 Task: Create new customer invoice with Date Opened: 05-May-23, Select Customer: Trading Post Grocery & Gifts Inc., Terms: Net 15. Make invoice entry for item-1 with Date: 05-May-23, Description: Ifeoma Collection Marrakech Hammam Extra Buff Exfoliating Gloves 1 Piece
, Income Account: Income:Sales, Quantity: 5, Unit Price: 15.49, Sales Tax: Y, Sales Tax Included: Y, Tax Table: Sales Tax. Post Invoice with Post Date: 05-May-23, Post to Accounts: Assets:Accounts Receivable. Pay / Process Payment with Transaction Date: 19-May-23, Amount: 77.45, Transfer Account: Checking Account. Go to 'Print Invoice'.
Action: Mouse moved to (160, 28)
Screenshot: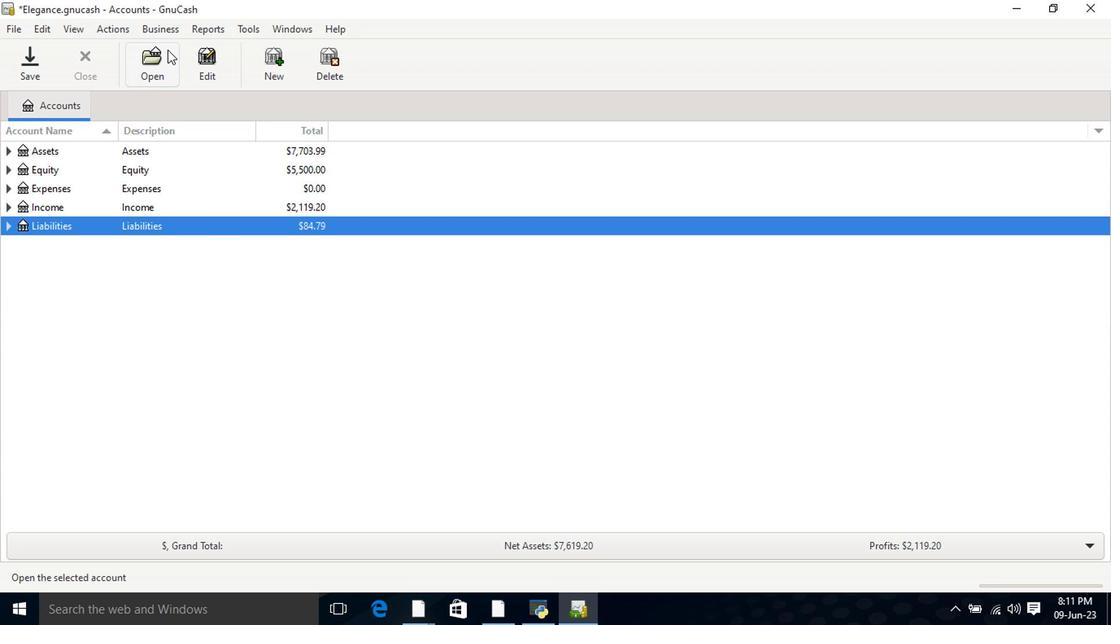
Action: Mouse pressed left at (160, 28)
Screenshot: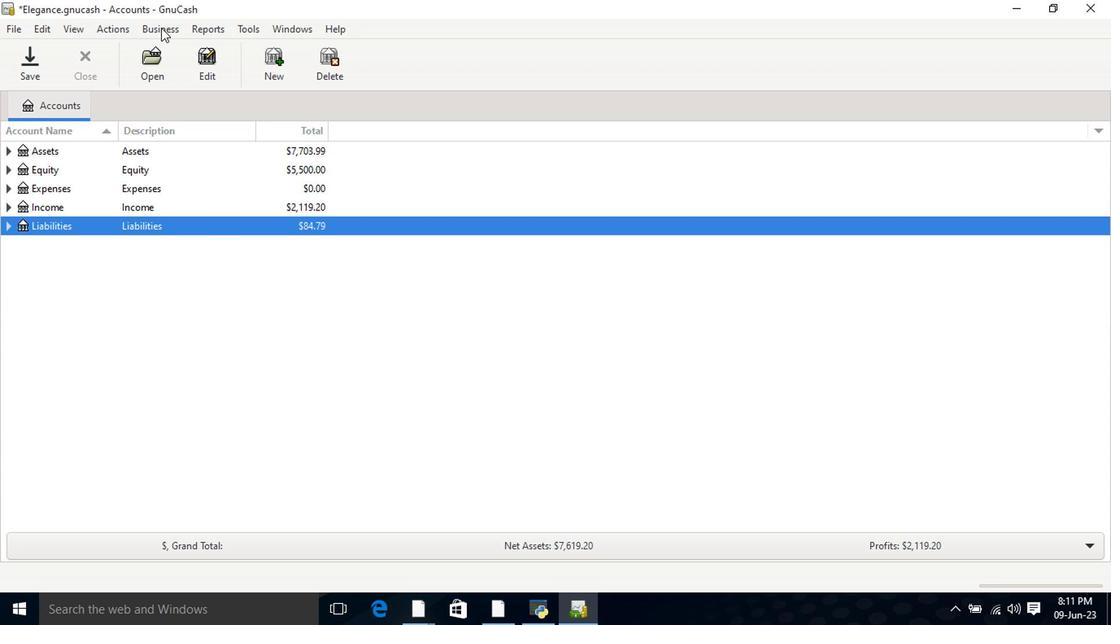 
Action: Mouse moved to (359, 111)
Screenshot: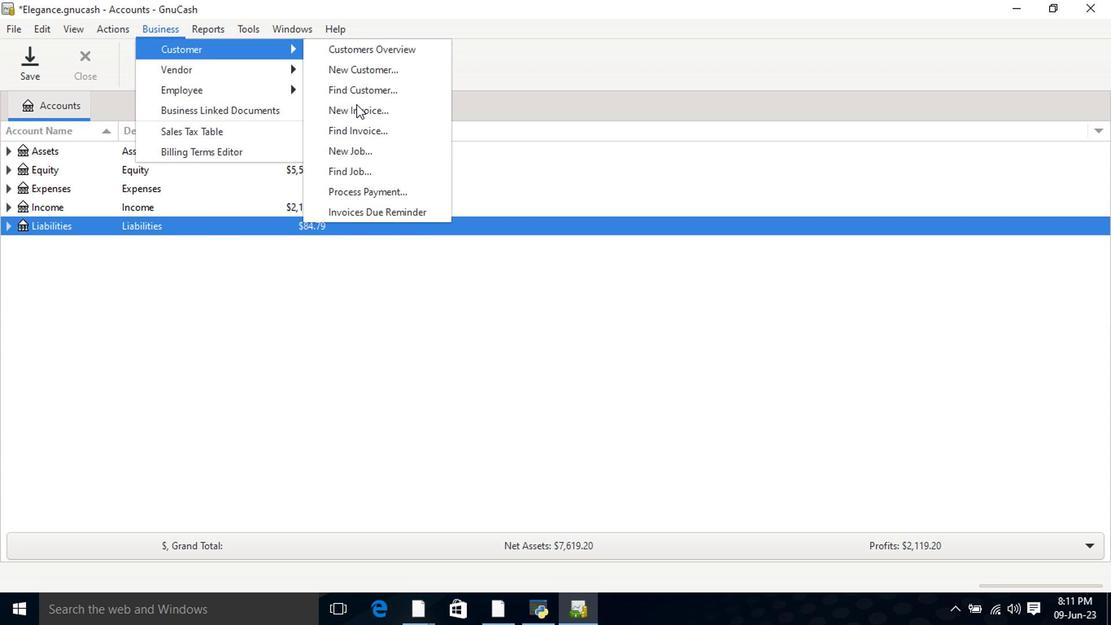 
Action: Mouse pressed left at (359, 111)
Screenshot: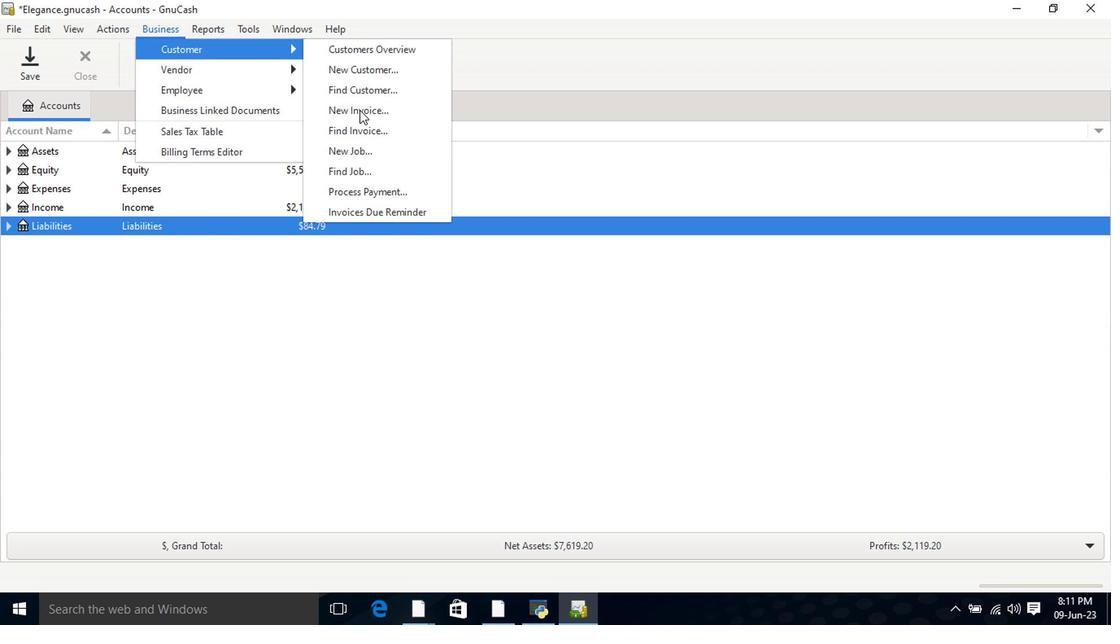 
Action: Mouse moved to (660, 253)
Screenshot: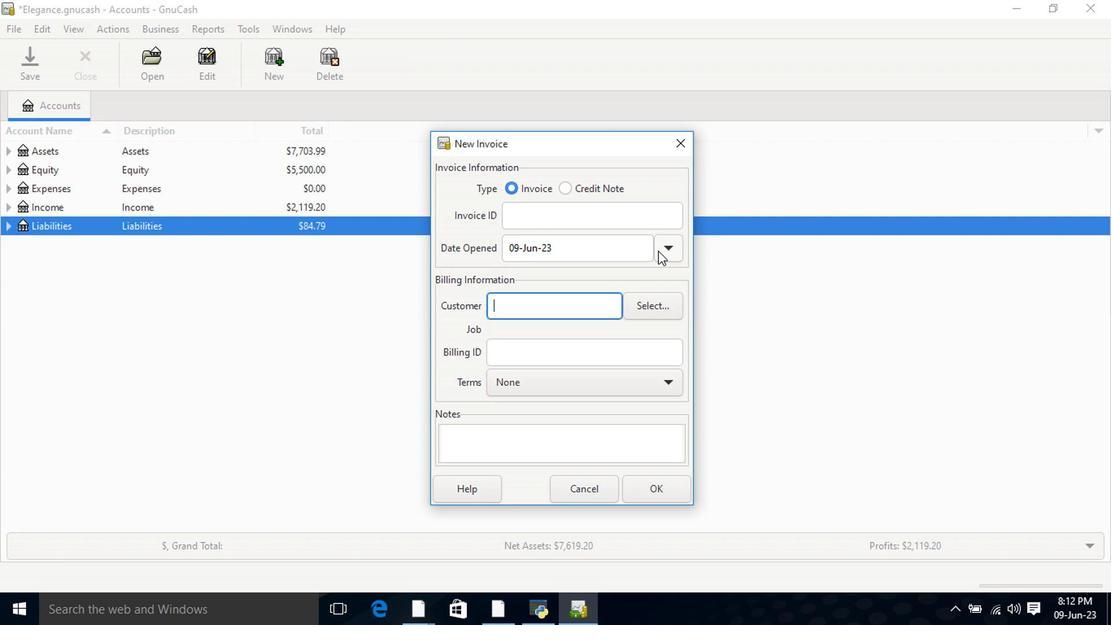 
Action: Mouse pressed left at (660, 253)
Screenshot: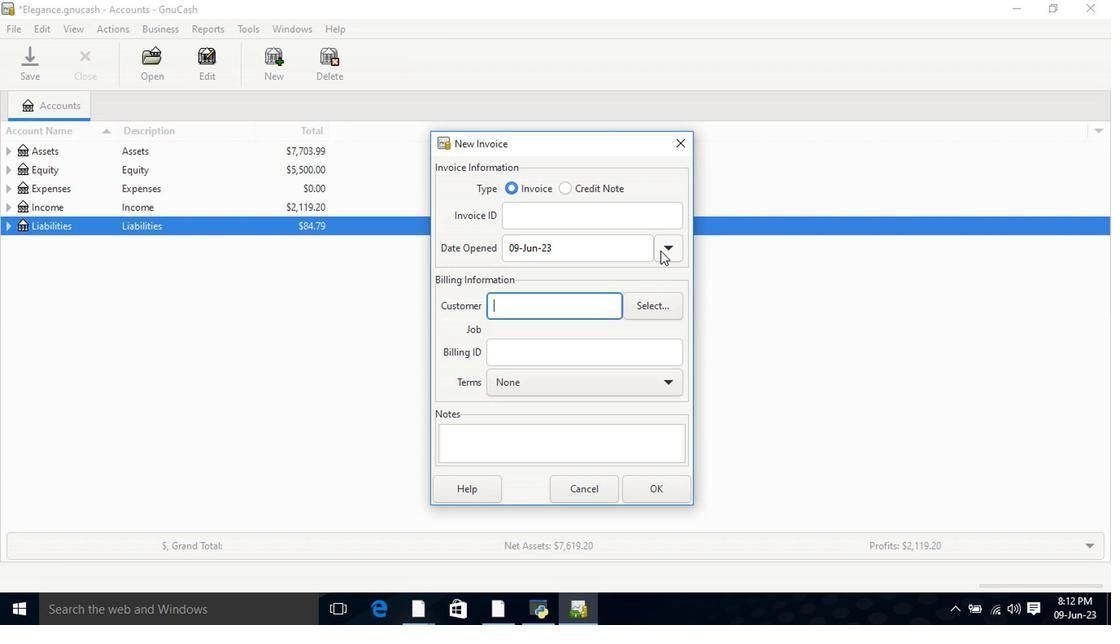 
Action: Mouse moved to (543, 277)
Screenshot: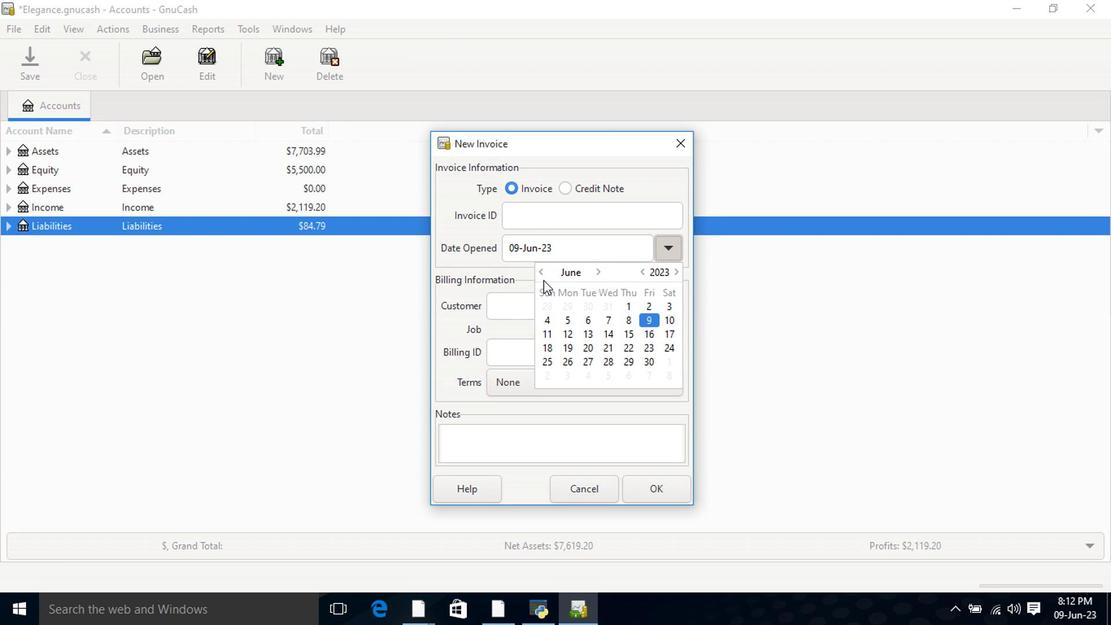 
Action: Mouse pressed left at (543, 277)
Screenshot: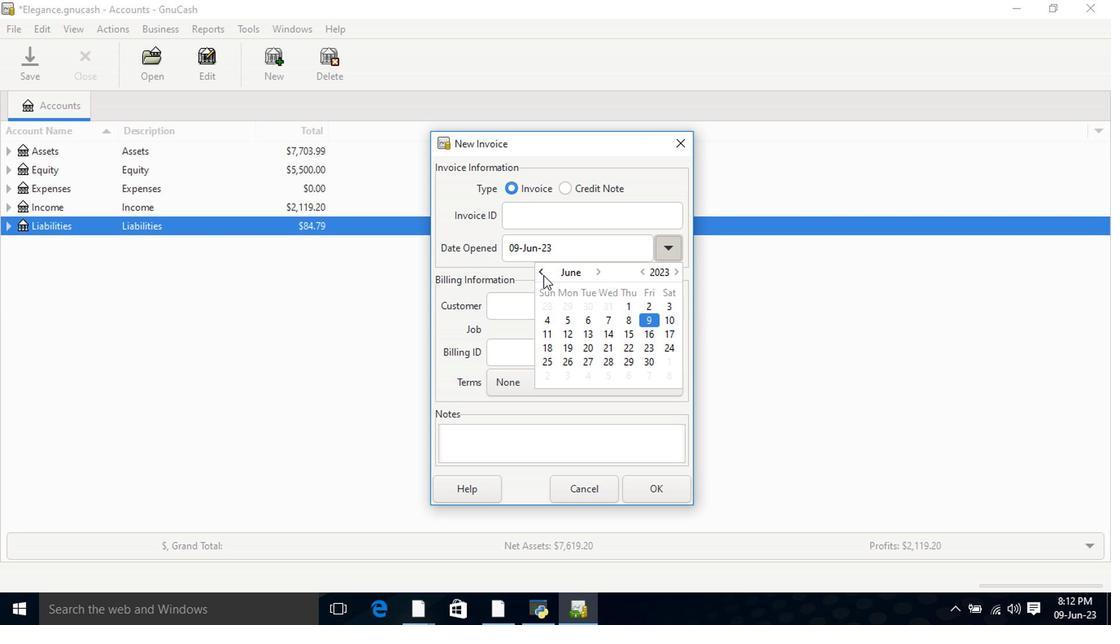 
Action: Mouse moved to (642, 308)
Screenshot: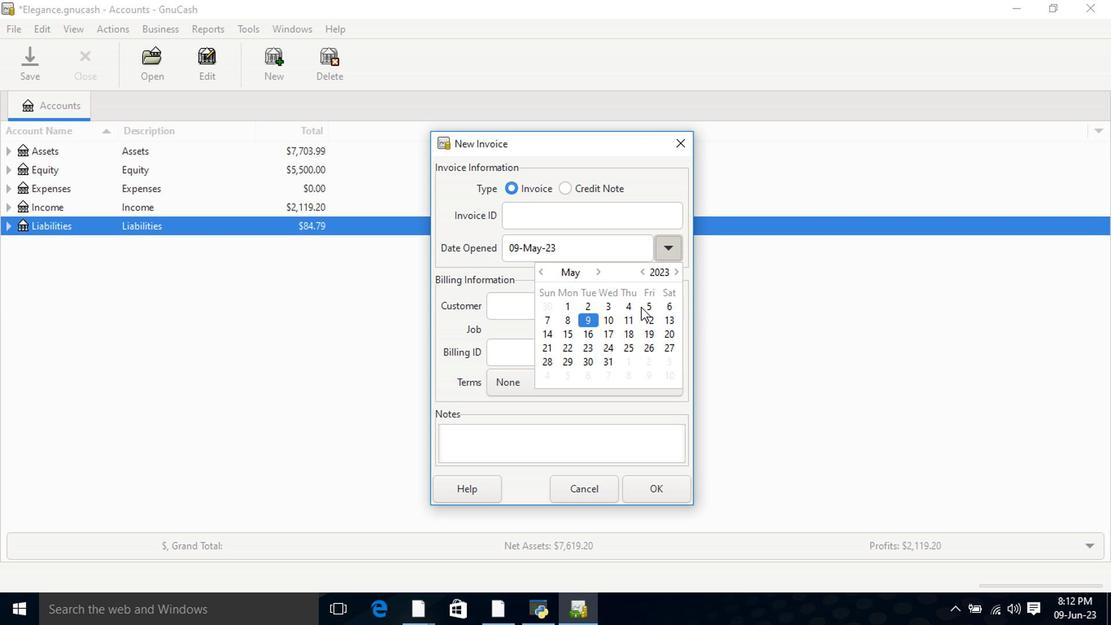 
Action: Mouse pressed left at (642, 308)
Screenshot: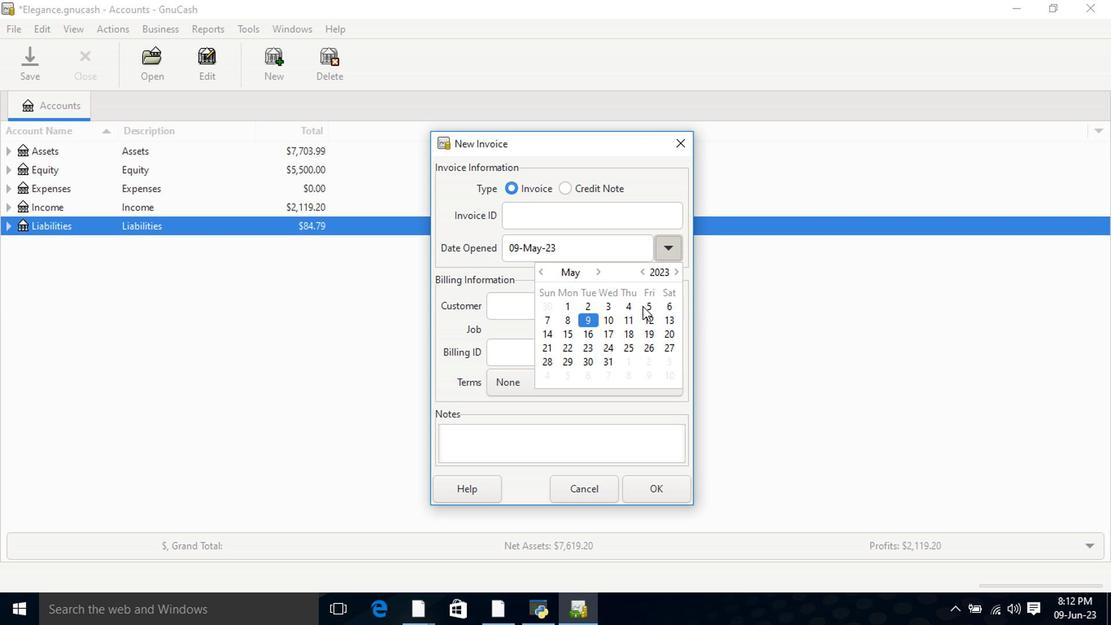 
Action: Mouse pressed left at (642, 308)
Screenshot: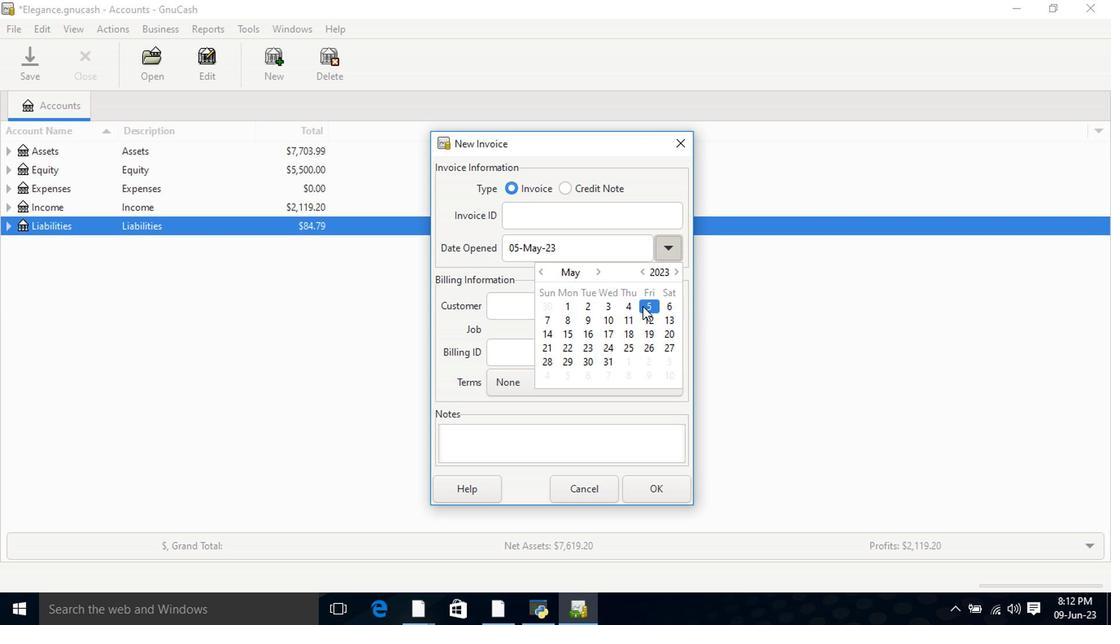 
Action: Mouse moved to (570, 309)
Screenshot: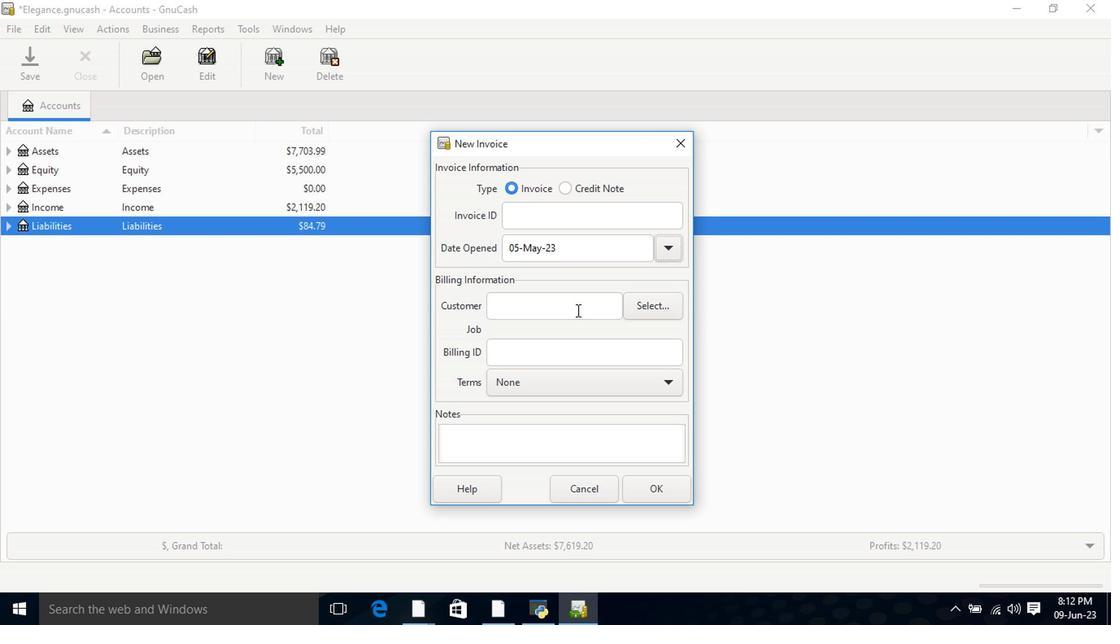 
Action: Mouse pressed left at (570, 309)
Screenshot: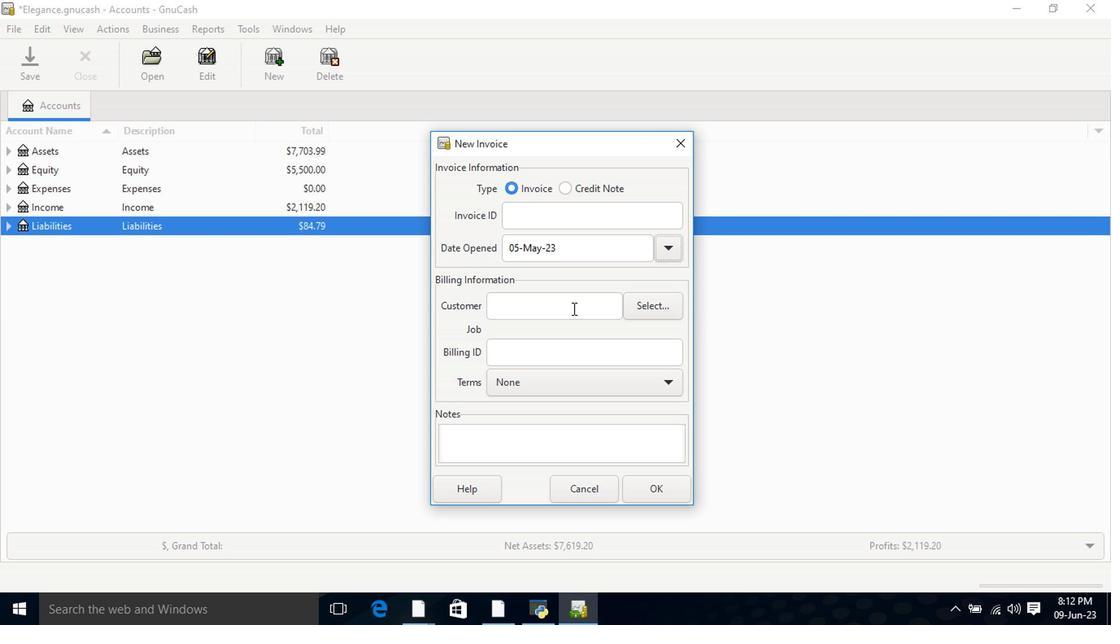 
Action: Mouse moved to (569, 309)
Screenshot: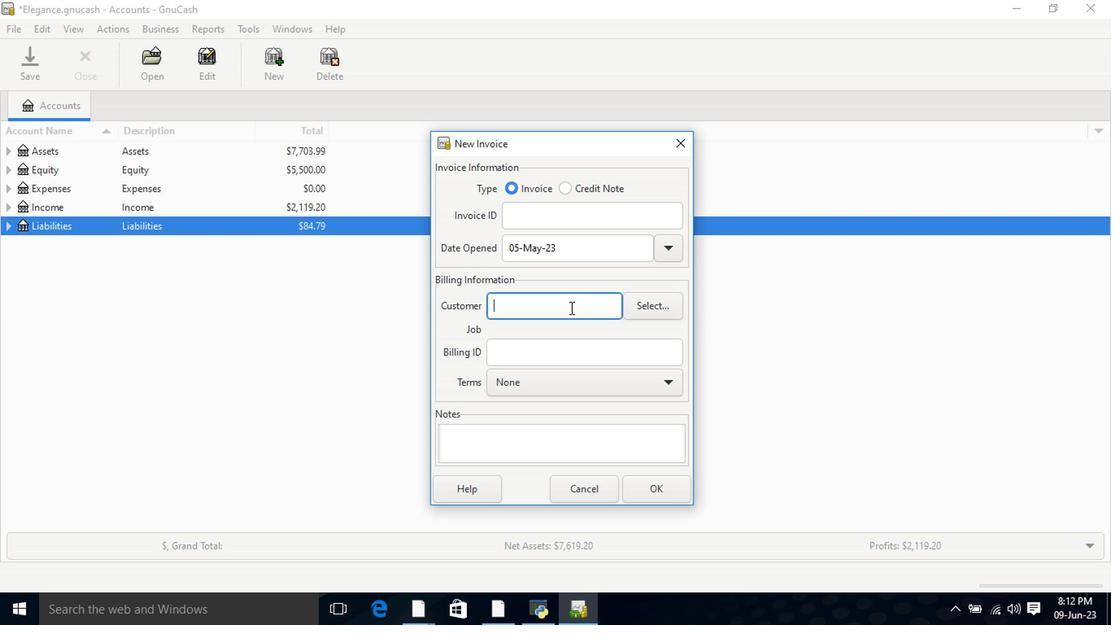
Action: Key pressed <Key.shift>Trading<Key.down><Key.down><Key.tab>
Screenshot: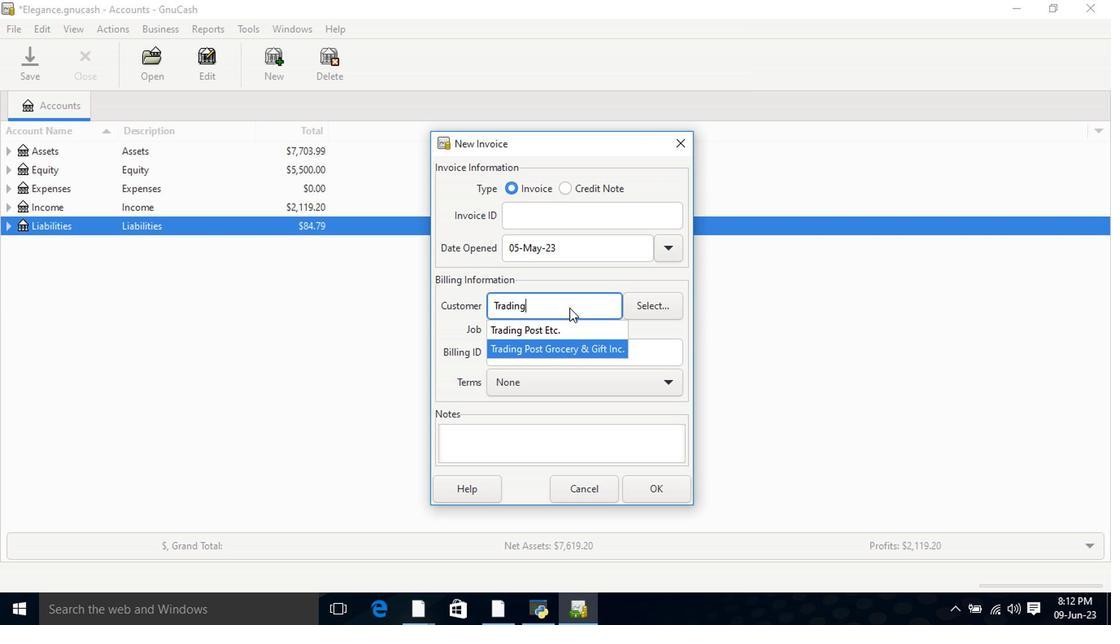 
Action: Mouse moved to (543, 313)
Screenshot: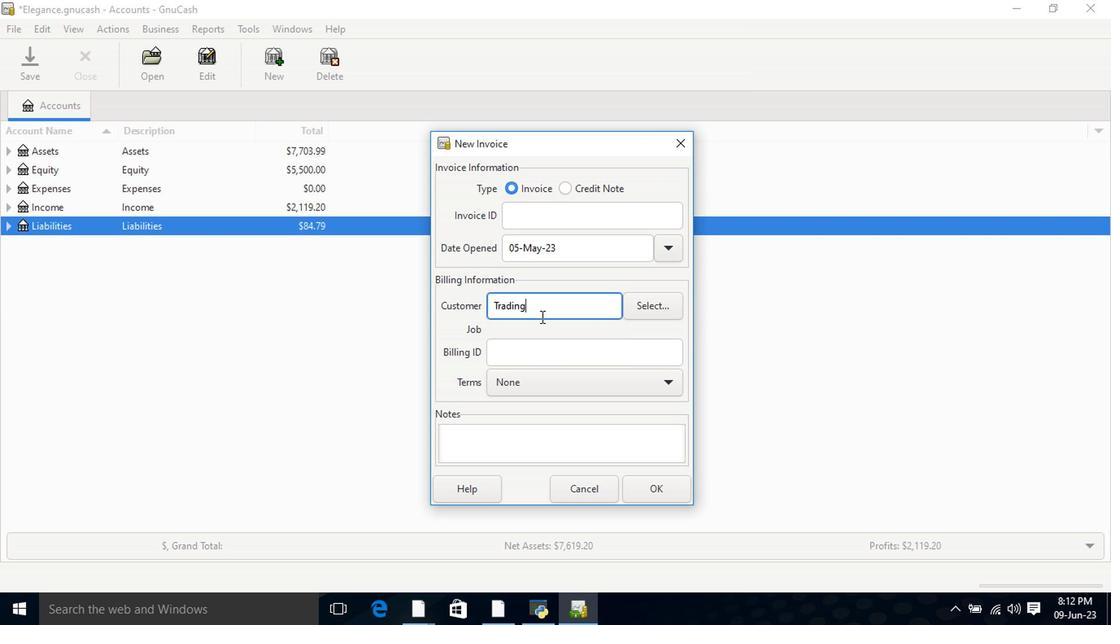 
Action: Mouse pressed left at (543, 313)
Screenshot: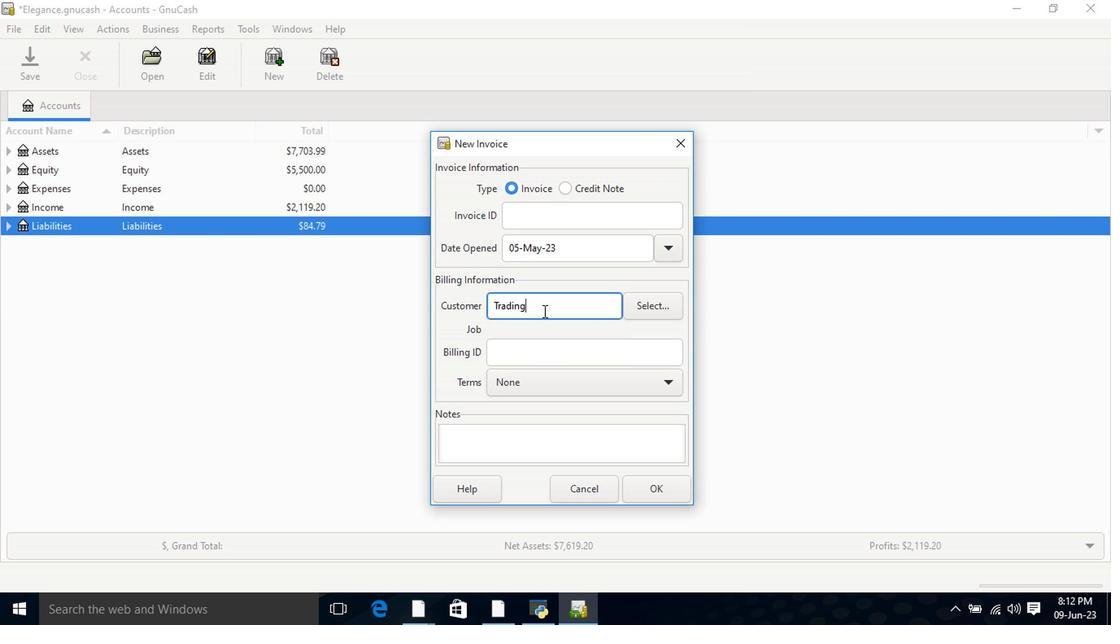 
Action: Mouse moved to (540, 309)
Screenshot: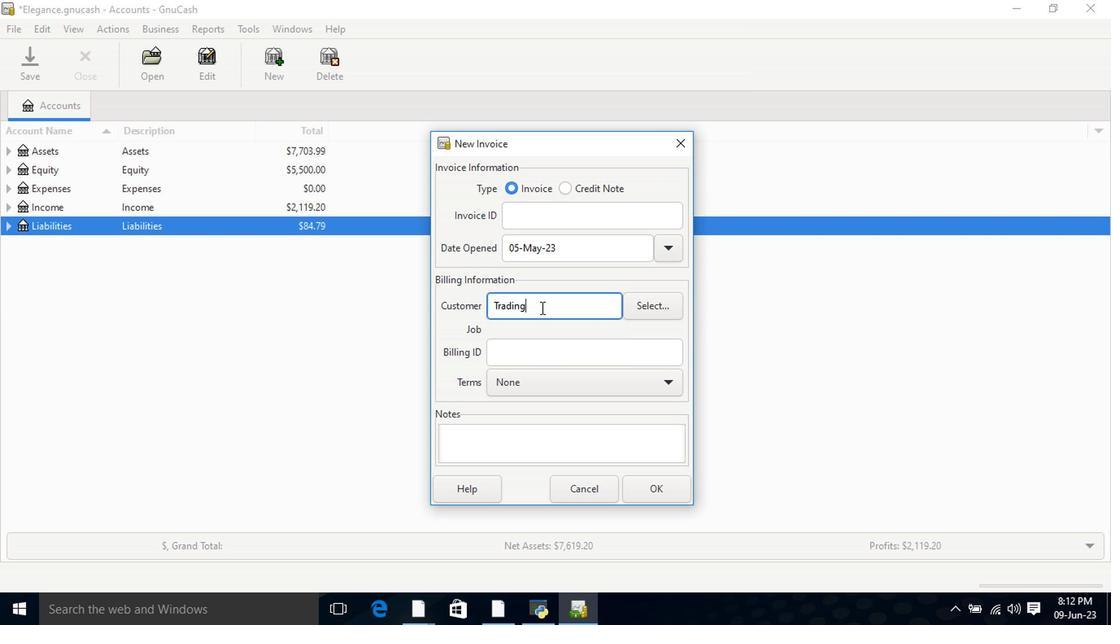 
Action: Key pressed <Key.backspace><Key.backspace>
Screenshot: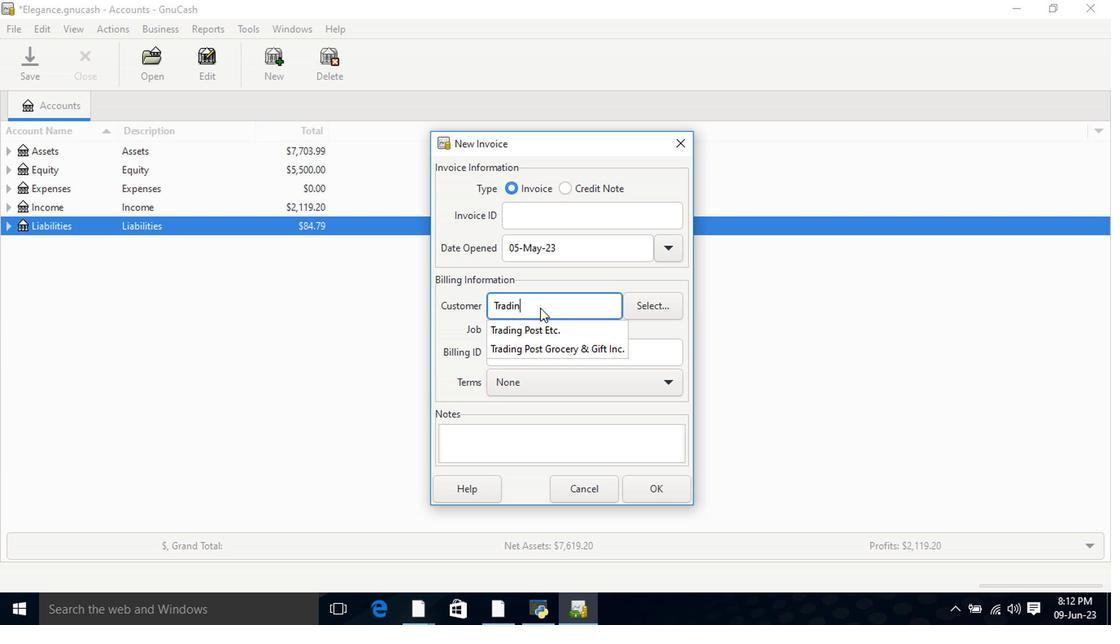
Action: Mouse moved to (535, 350)
Screenshot: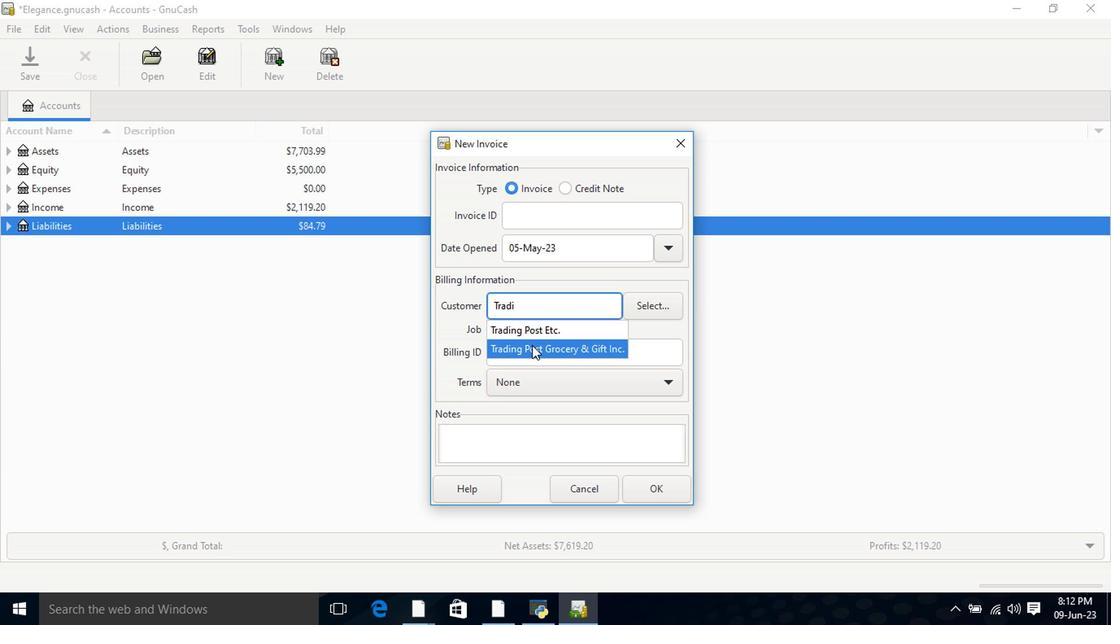 
Action: Mouse pressed left at (535, 350)
Screenshot: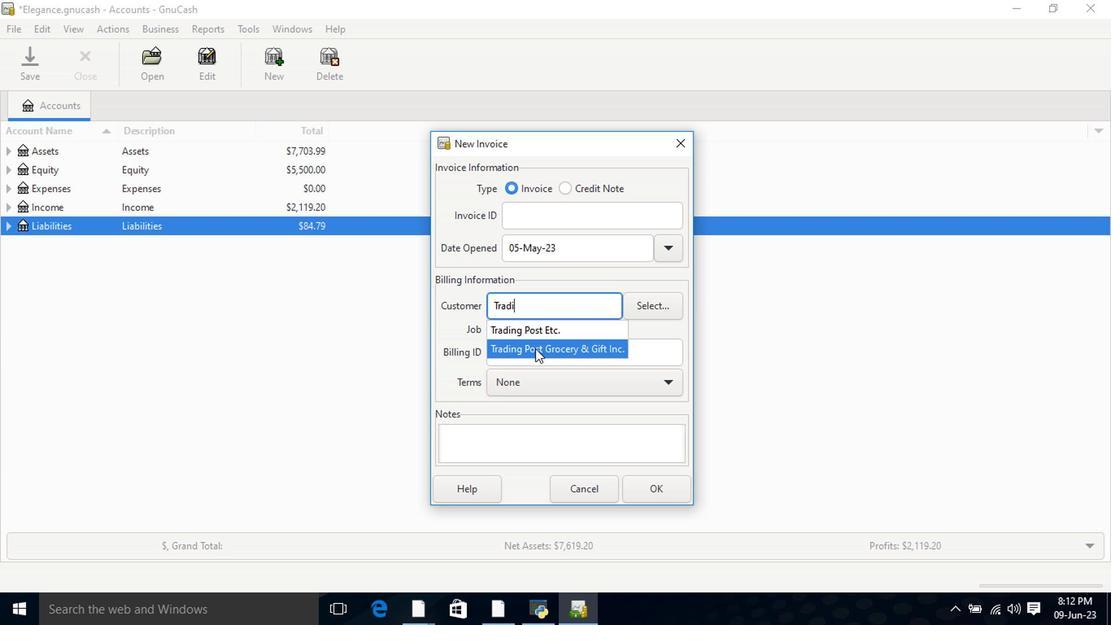 
Action: Mouse moved to (541, 393)
Screenshot: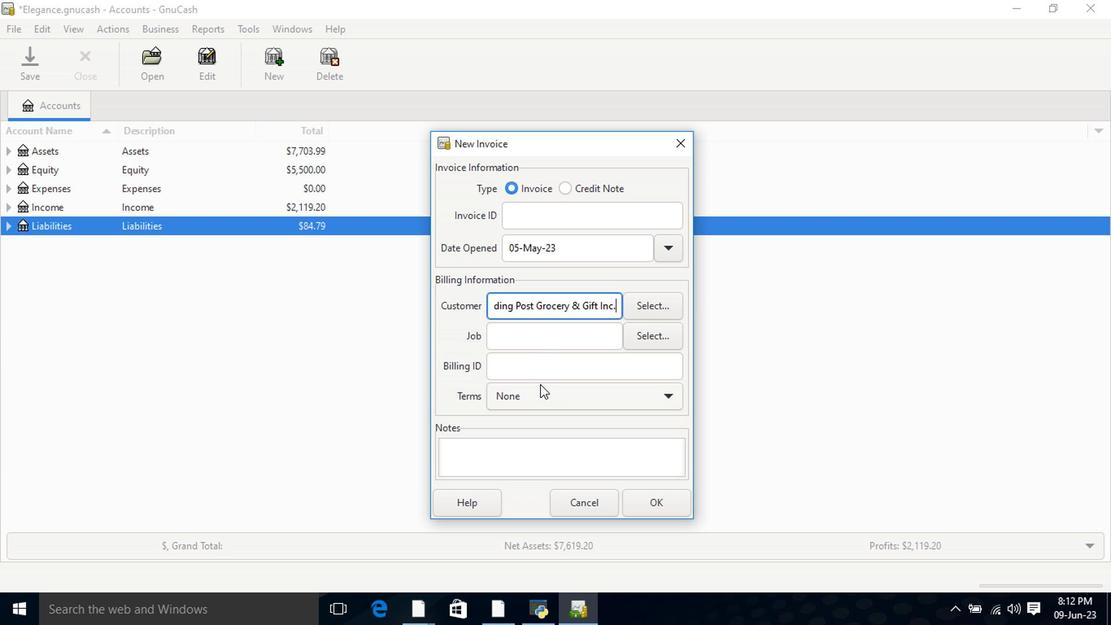 
Action: Mouse pressed left at (541, 393)
Screenshot: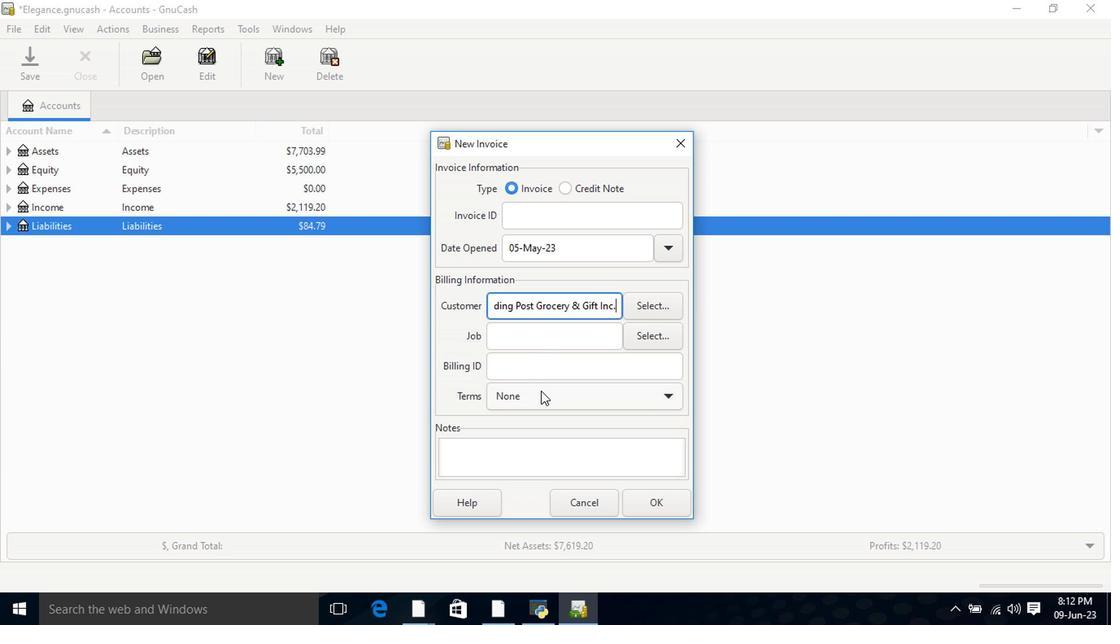 
Action: Mouse moved to (532, 430)
Screenshot: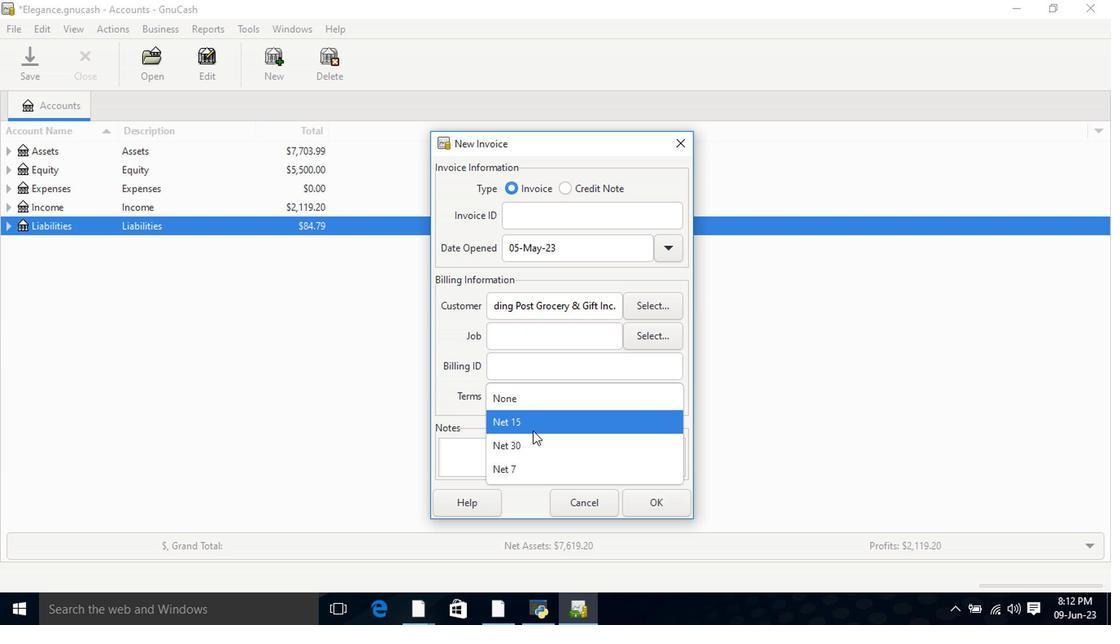 
Action: Mouse pressed left at (532, 430)
Screenshot: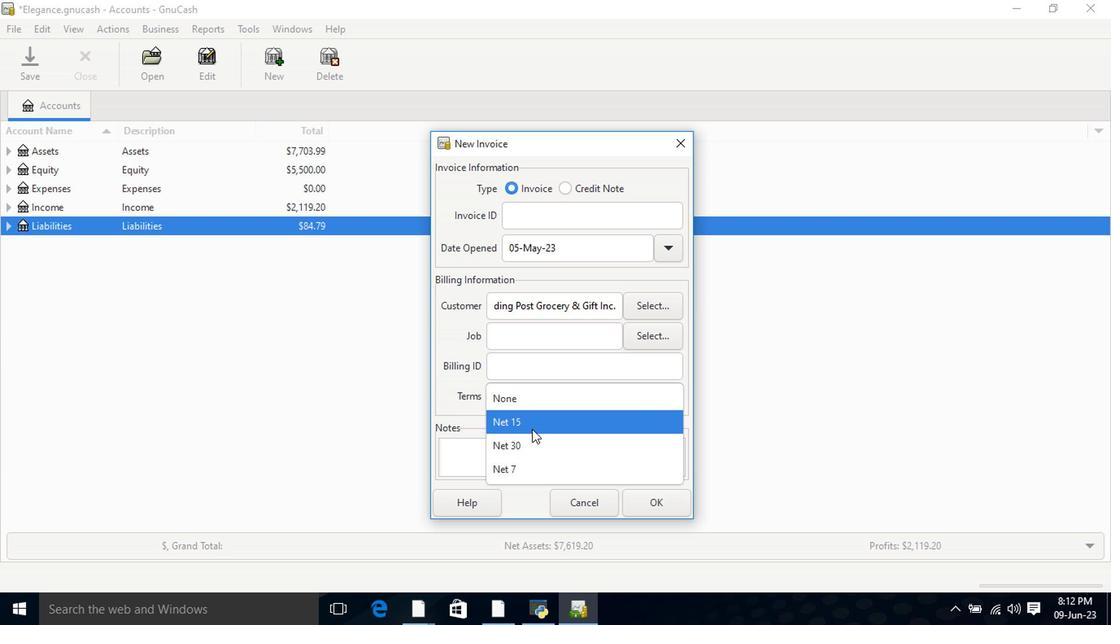 
Action: Mouse moved to (665, 510)
Screenshot: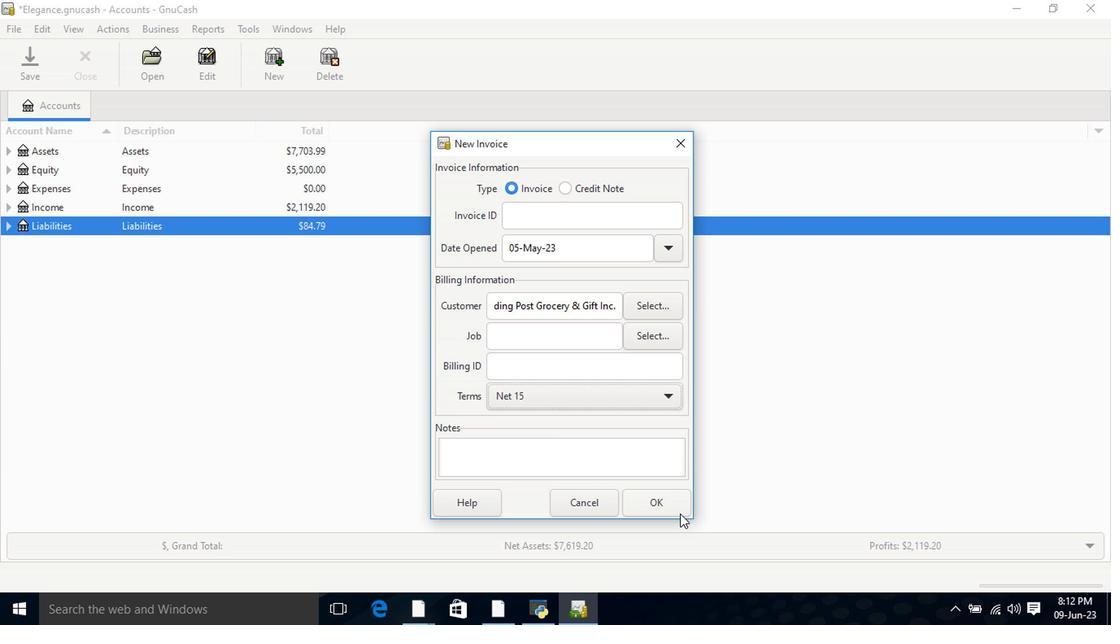
Action: Mouse pressed left at (665, 510)
Screenshot: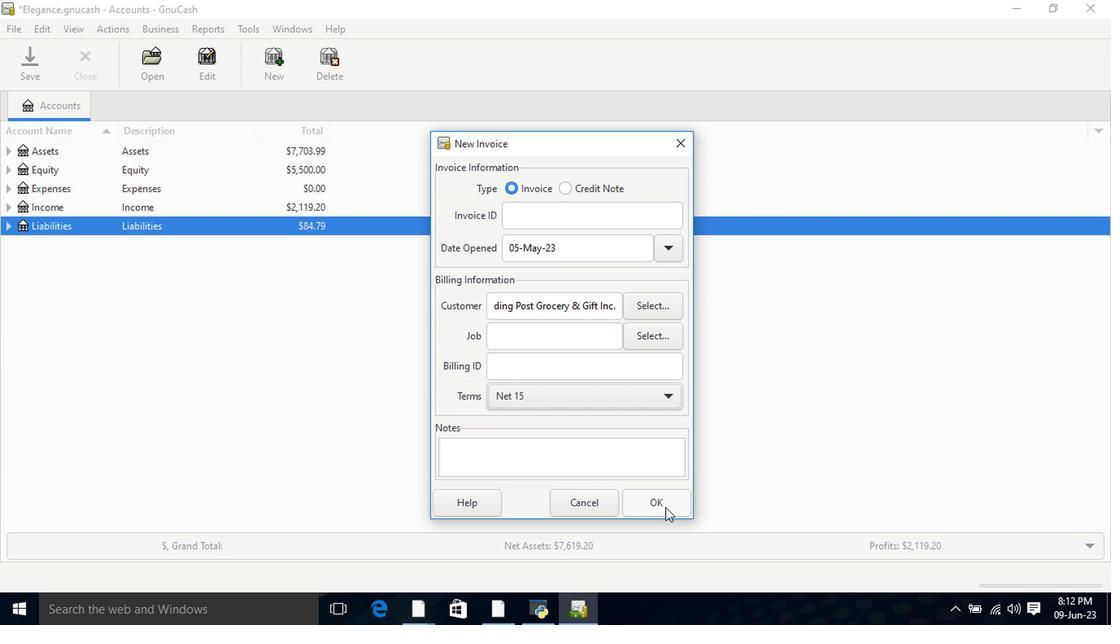 
Action: Mouse moved to (71, 316)
Screenshot: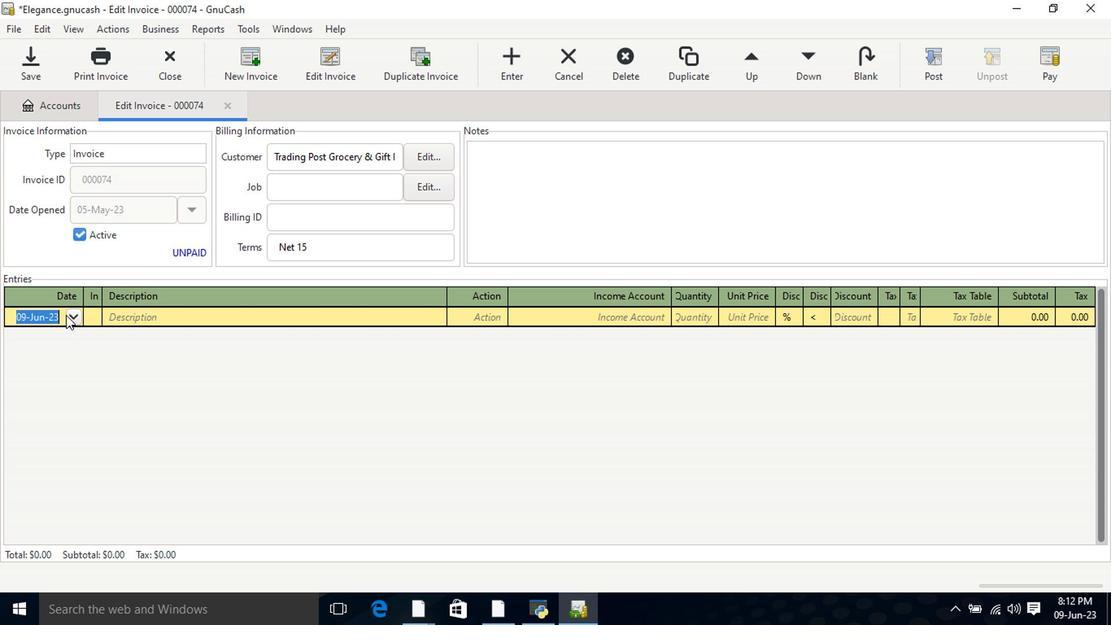 
Action: Mouse pressed left at (71, 316)
Screenshot: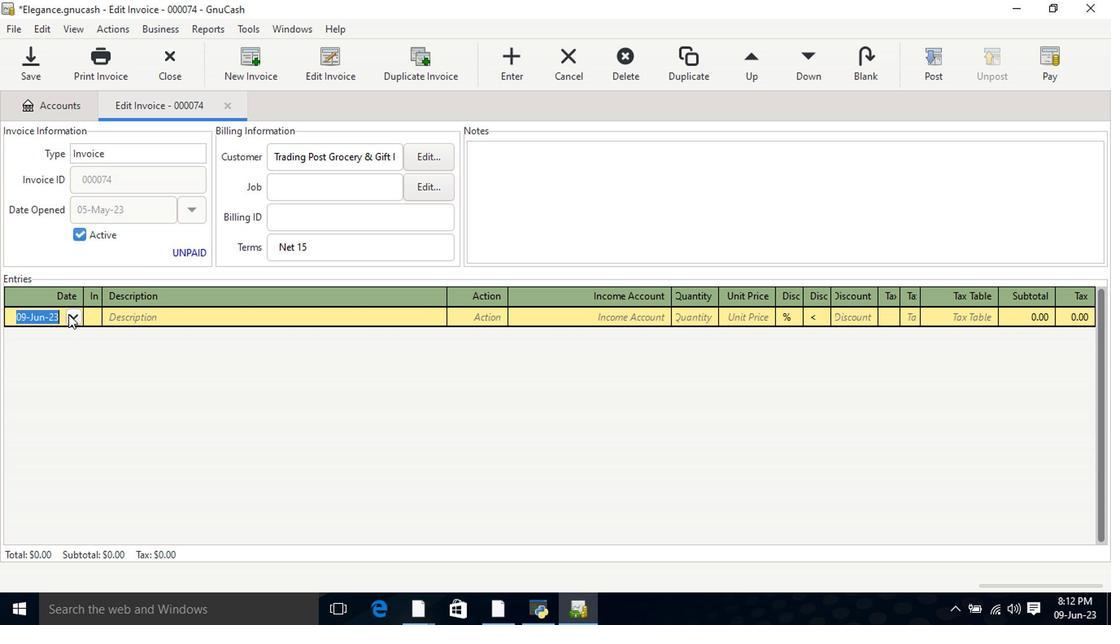 
Action: Mouse moved to (13, 340)
Screenshot: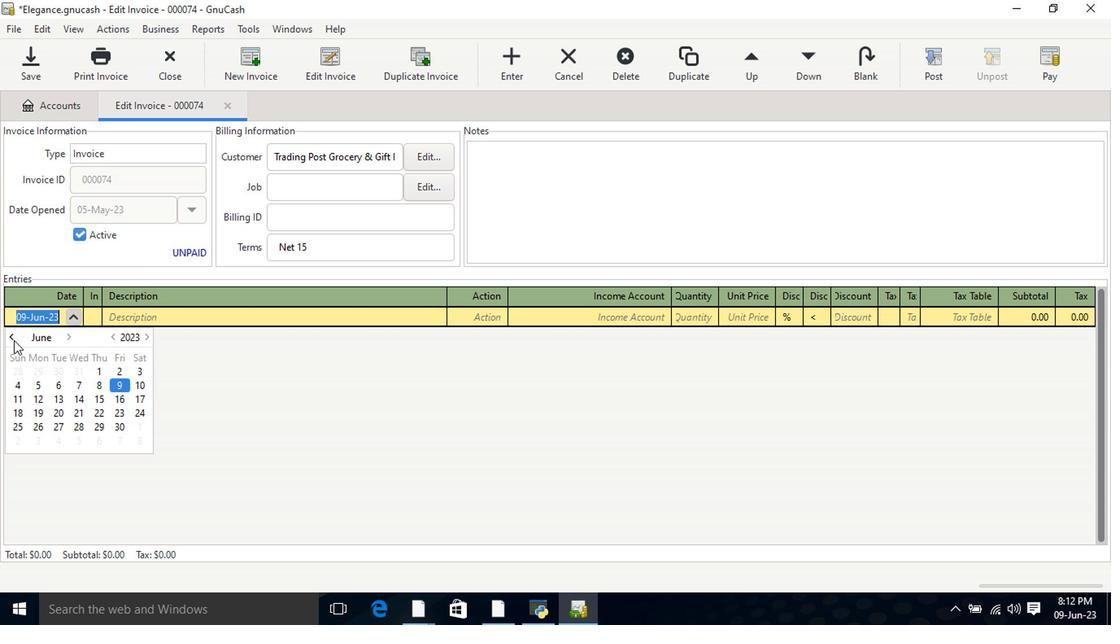 
Action: Mouse pressed left at (13, 340)
Screenshot: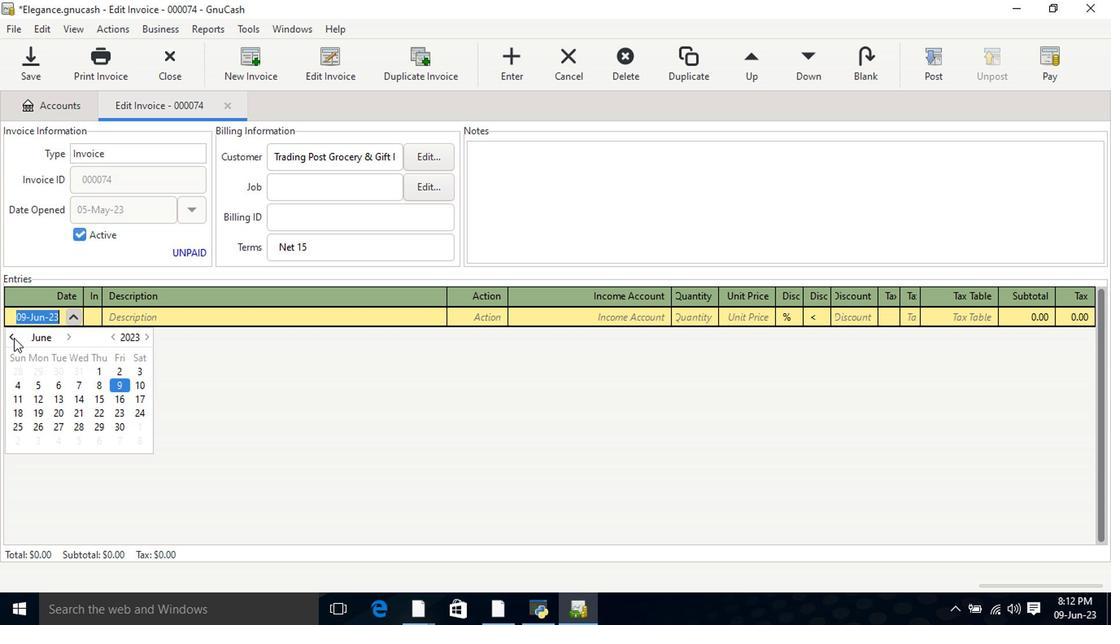 
Action: Mouse moved to (118, 376)
Screenshot: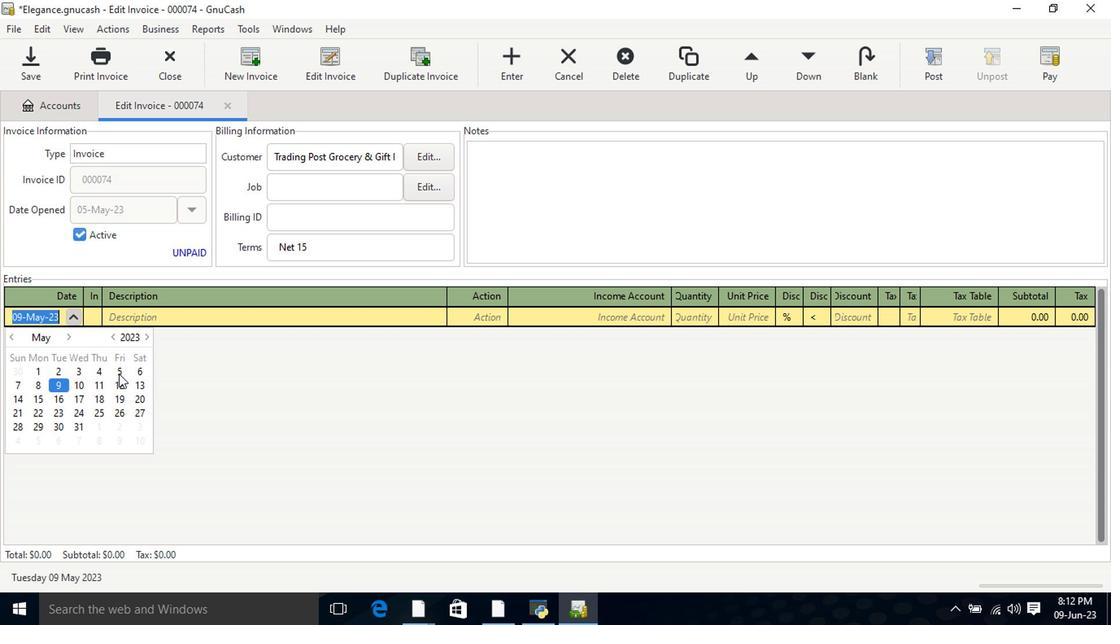 
Action: Mouse pressed left at (118, 376)
Screenshot: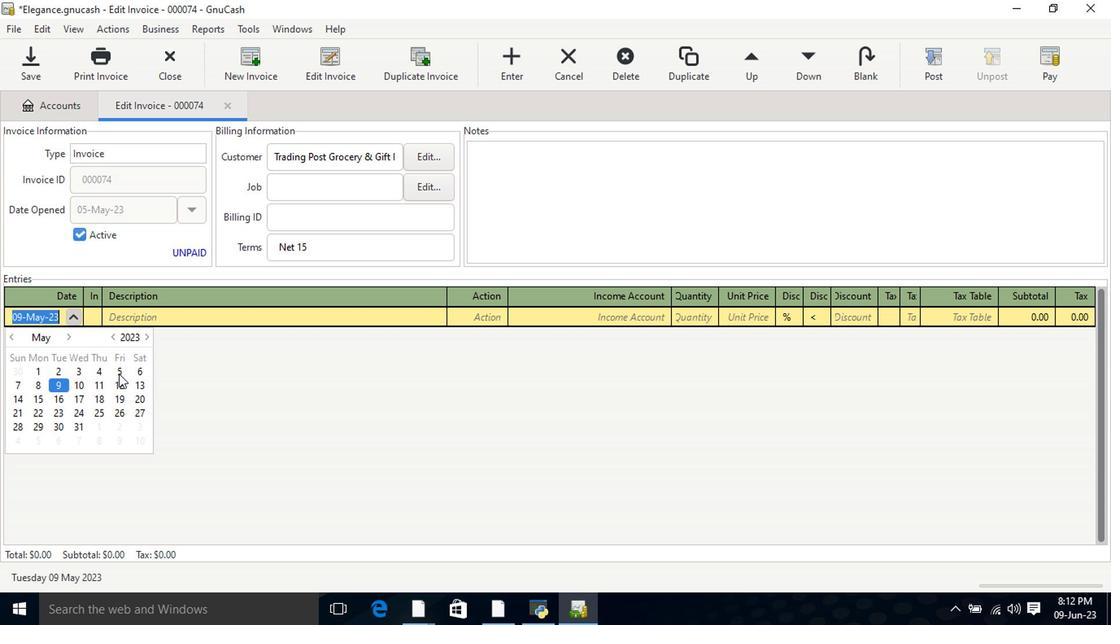 
Action: Mouse pressed left at (118, 376)
Screenshot: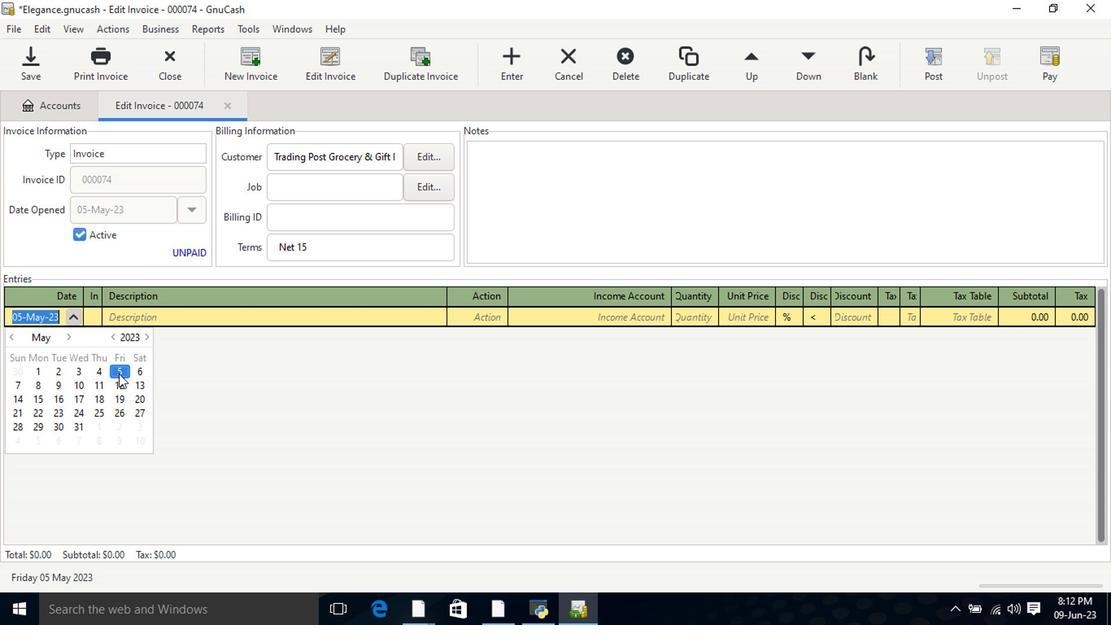 
Action: Mouse moved to (144, 323)
Screenshot: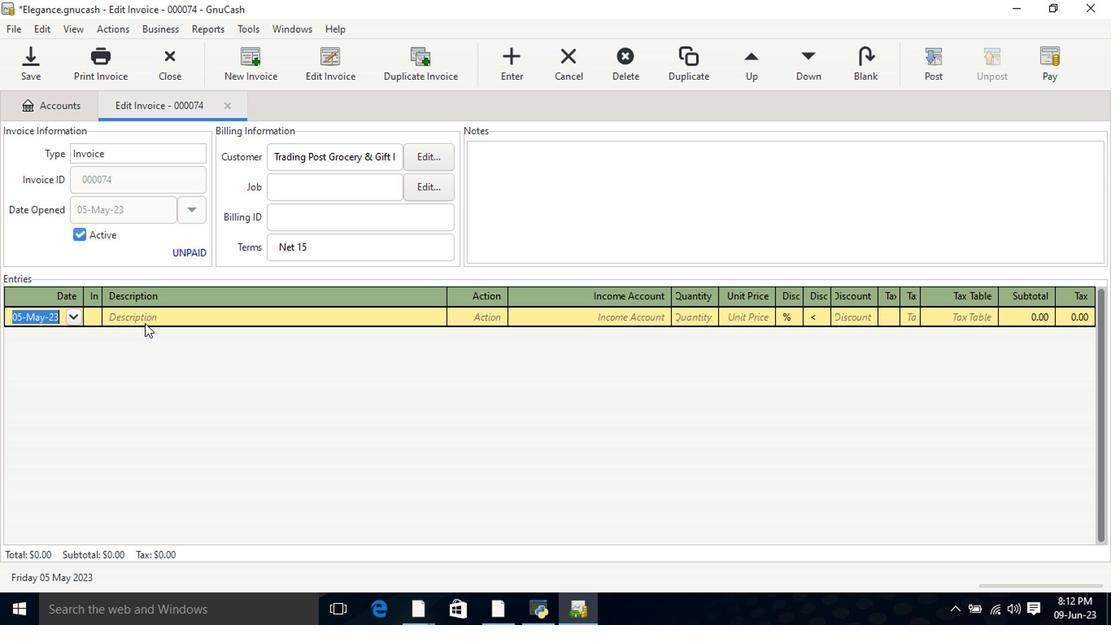 
Action: Mouse pressed left at (144, 323)
Screenshot: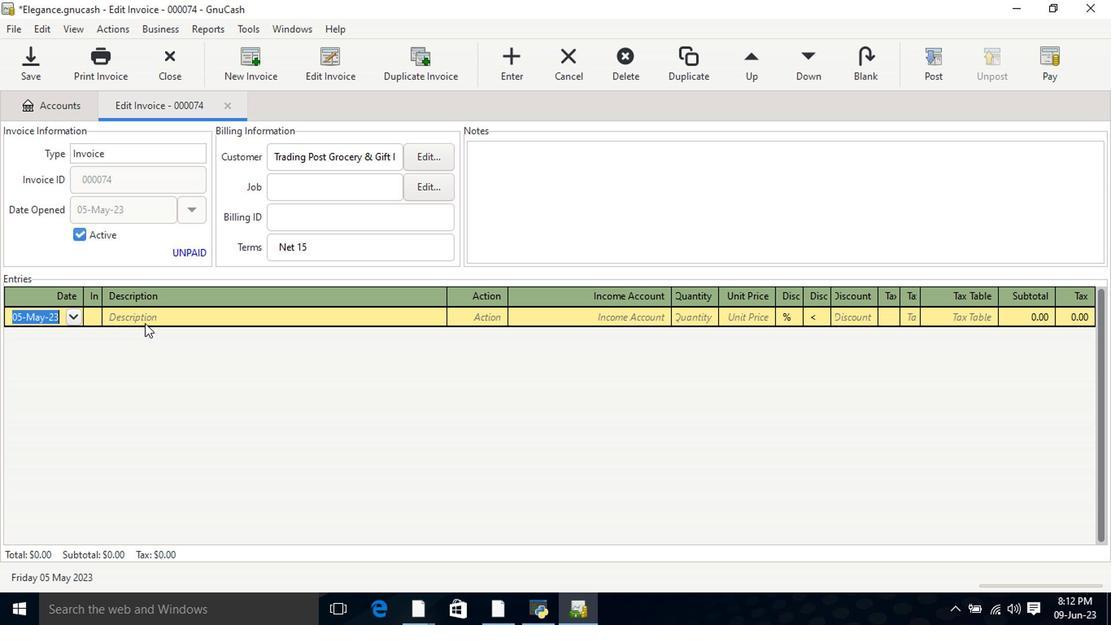 
Action: Key pressed <Key.shift>Ifeoma<Key.space><Key.shift>Collection<Key.space><Key.shift>Marrakech<Key.space><Key.shift>Hammam<Key.space><Key.shift>Extra<Key.space><Key.shift>Buff<Key.space><Key.shift>Exfl<Key.backspace>oi<Key.backspace>liating<Key.space><Key.shift><Key.shift>Gloves<Key.space>1<Key.space><Key.shift>Piece<Key.tab><Key.tab>incom<Key.down><Key.down><Key.down><Key.tab>5<Key.tab>15.49<Key.tab>
Screenshot: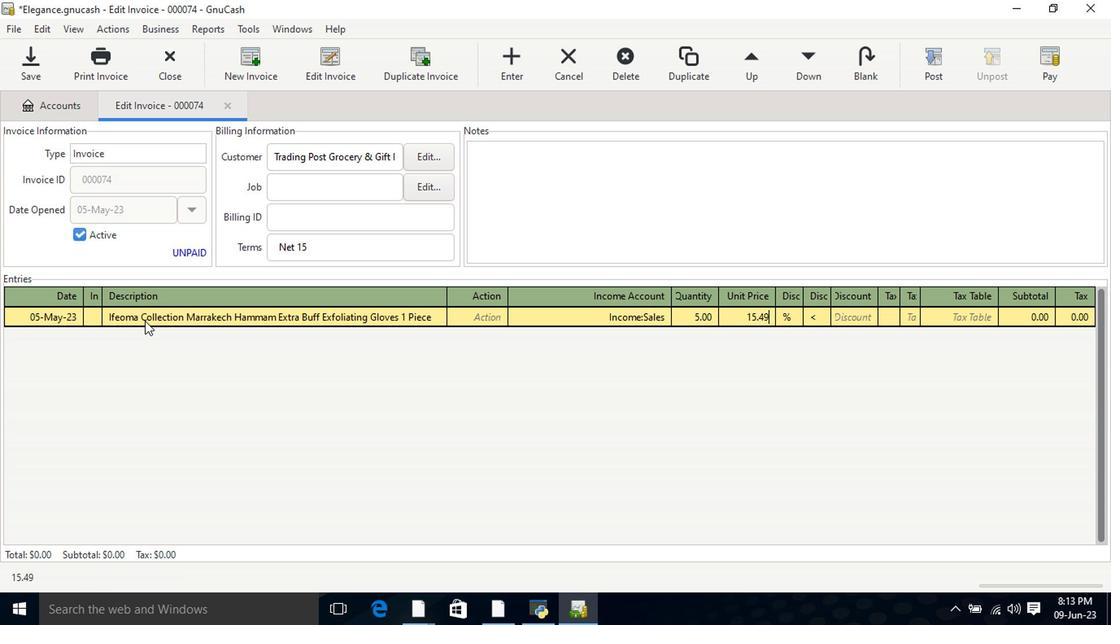 
Action: Mouse moved to (893, 326)
Screenshot: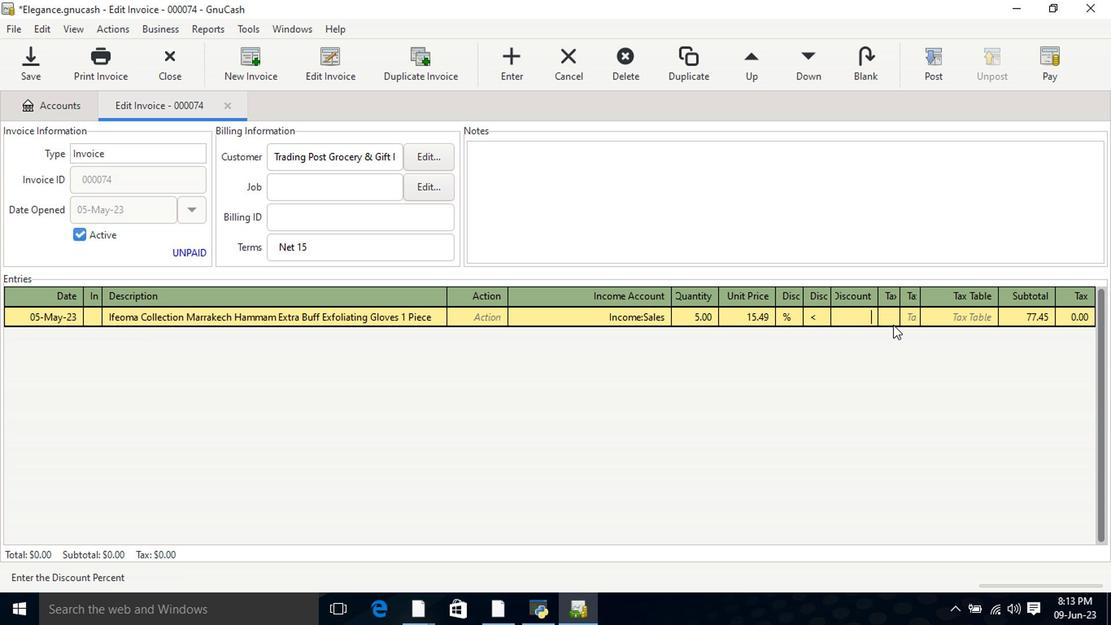 
Action: Mouse pressed left at (893, 326)
Screenshot: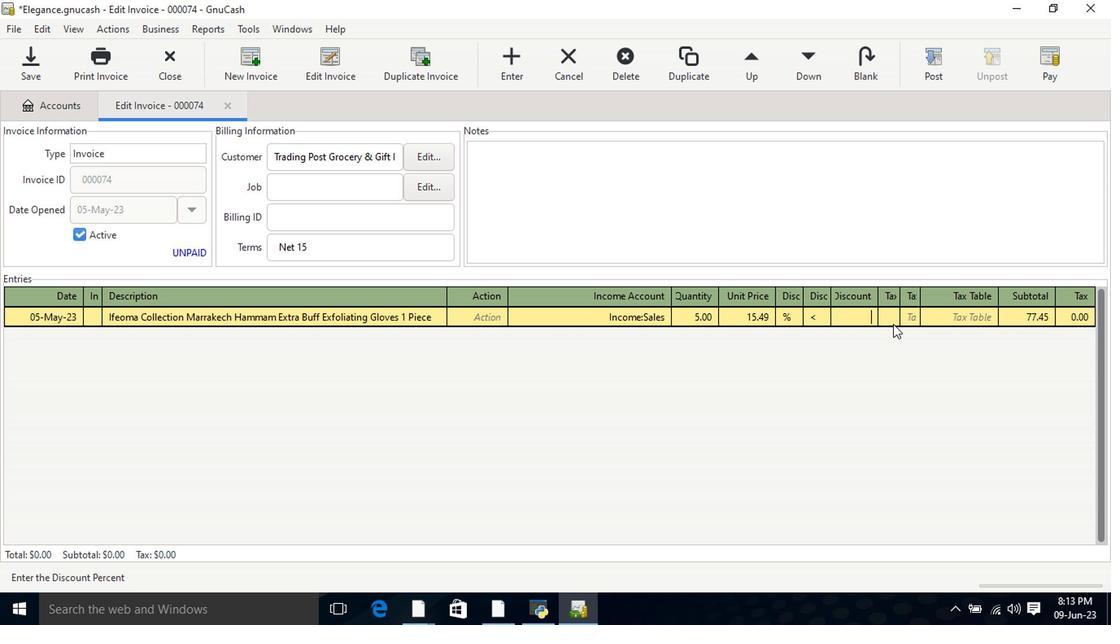 
Action: Mouse moved to (909, 323)
Screenshot: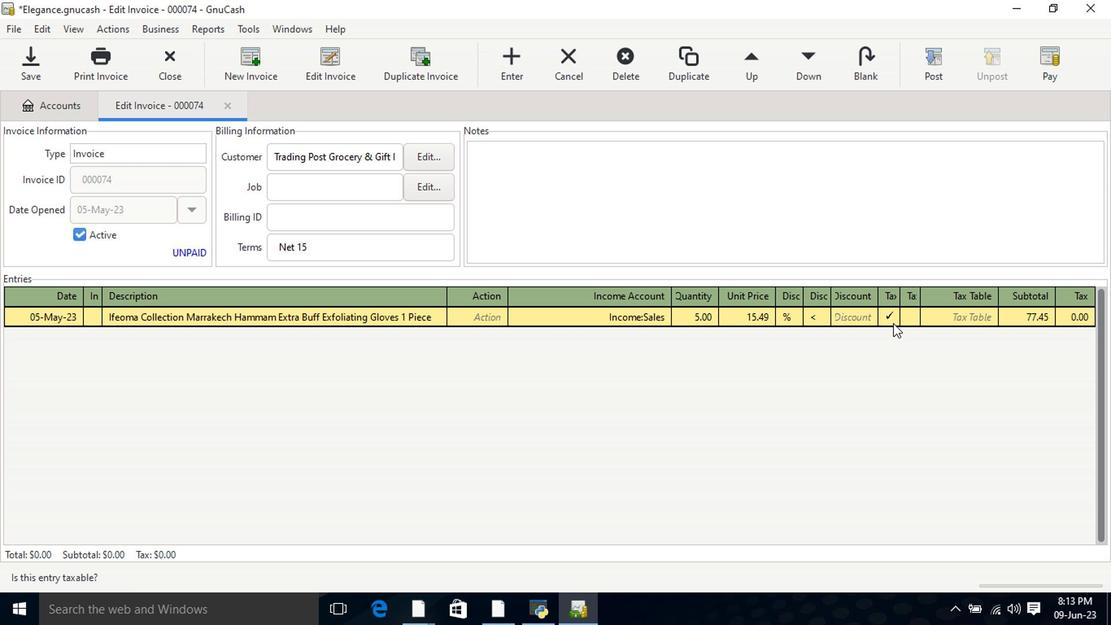
Action: Mouse pressed left at (909, 323)
Screenshot: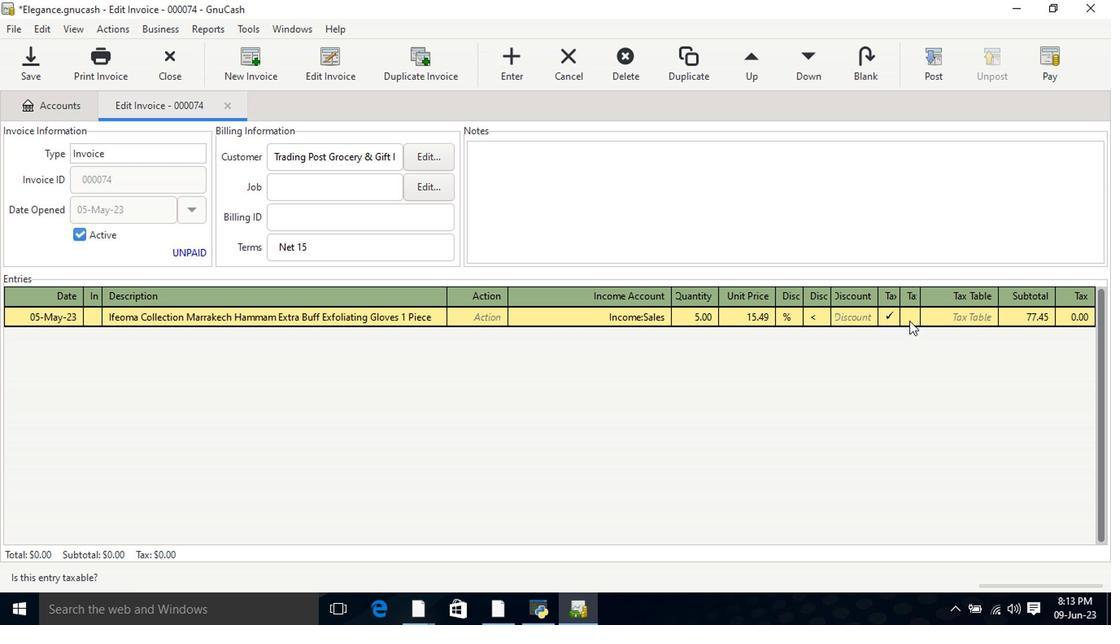 
Action: Mouse moved to (971, 319)
Screenshot: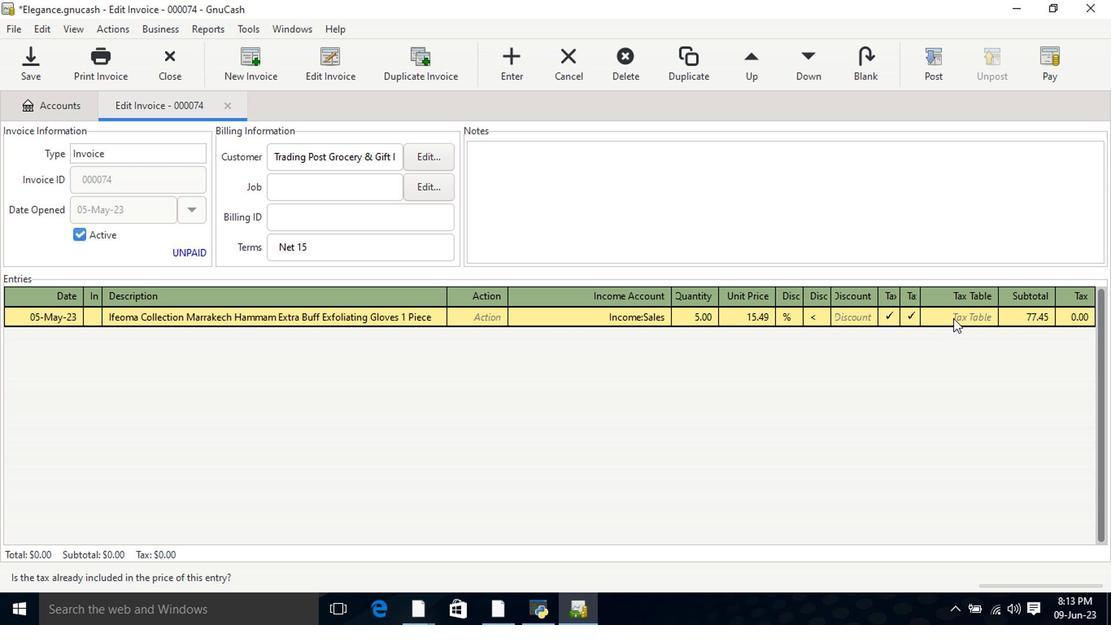
Action: Key pressed <Key.tab>
Screenshot: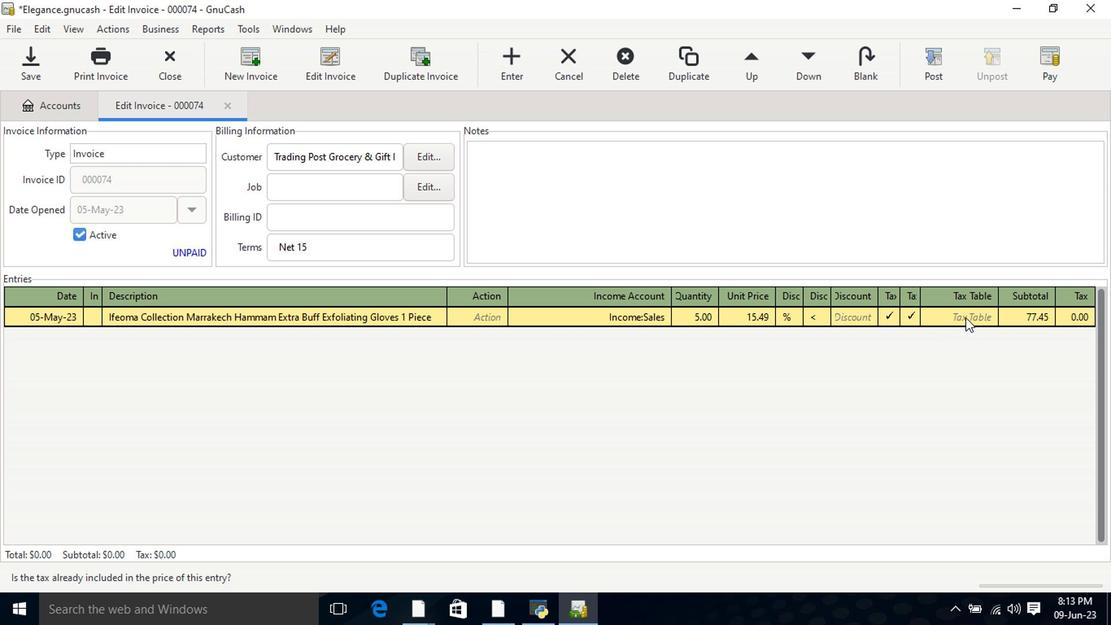 
Action: Mouse moved to (983, 315)
Screenshot: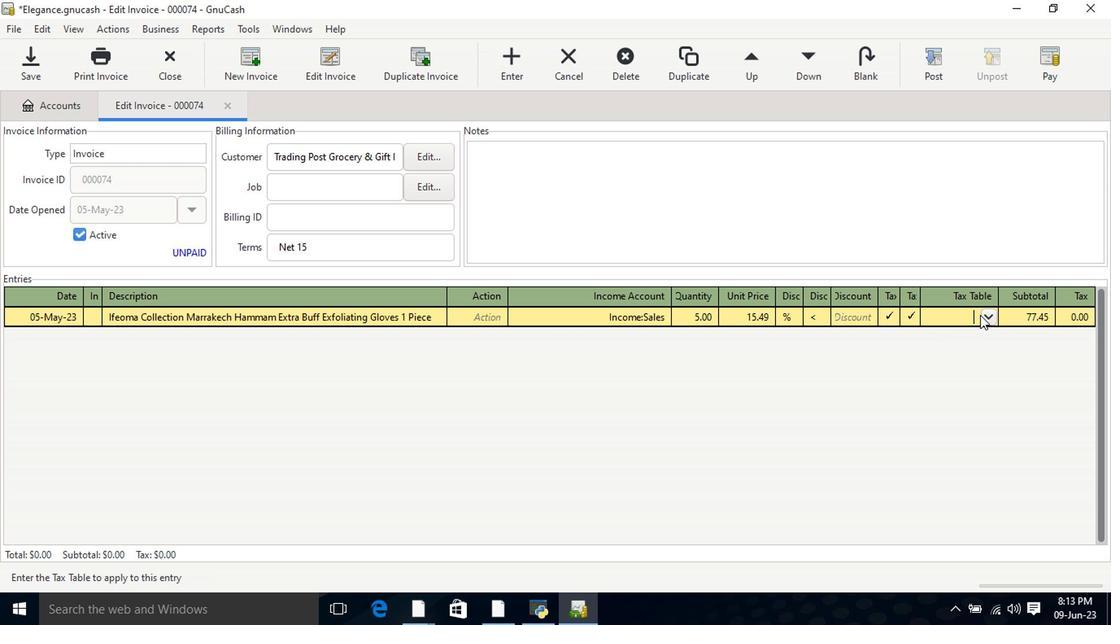 
Action: Mouse pressed left at (983, 315)
Screenshot: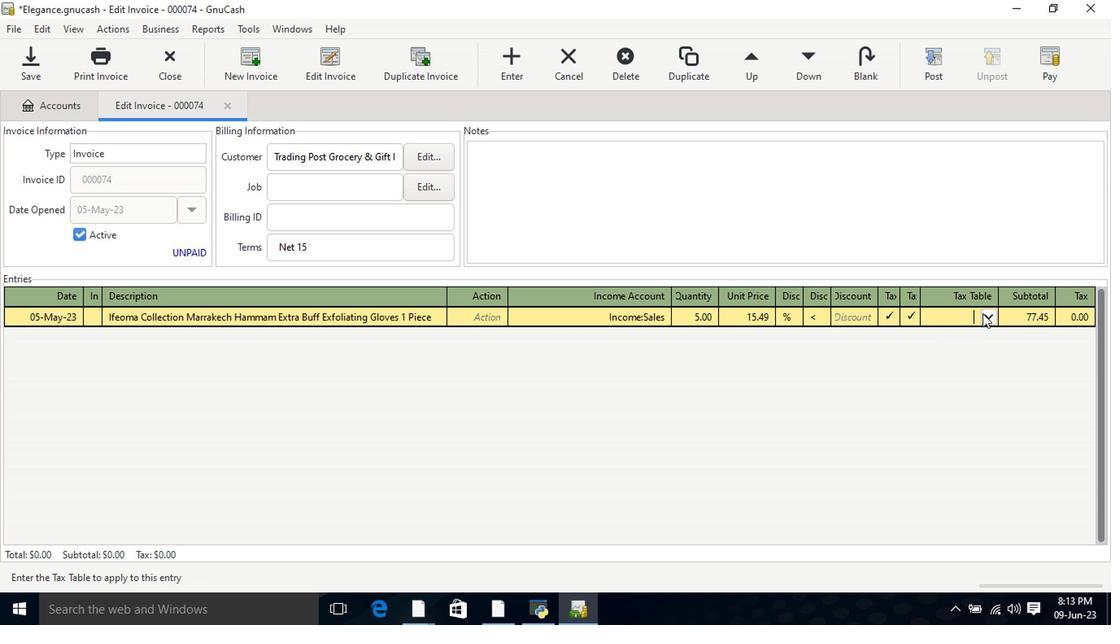 
Action: Mouse moved to (970, 336)
Screenshot: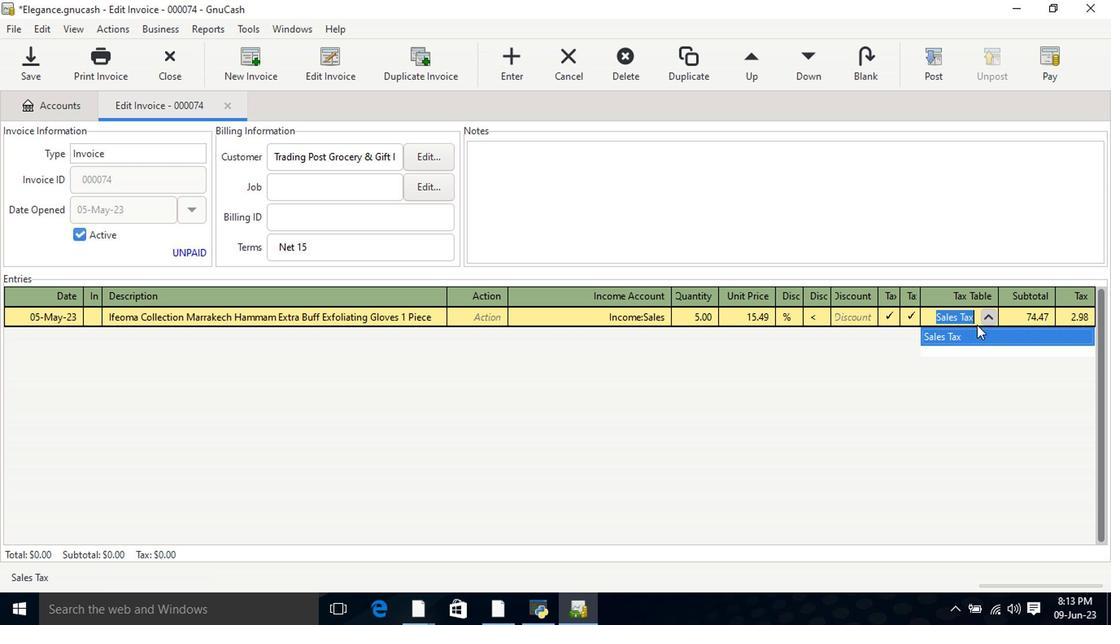 
Action: Key pressed <Key.tab>
Screenshot: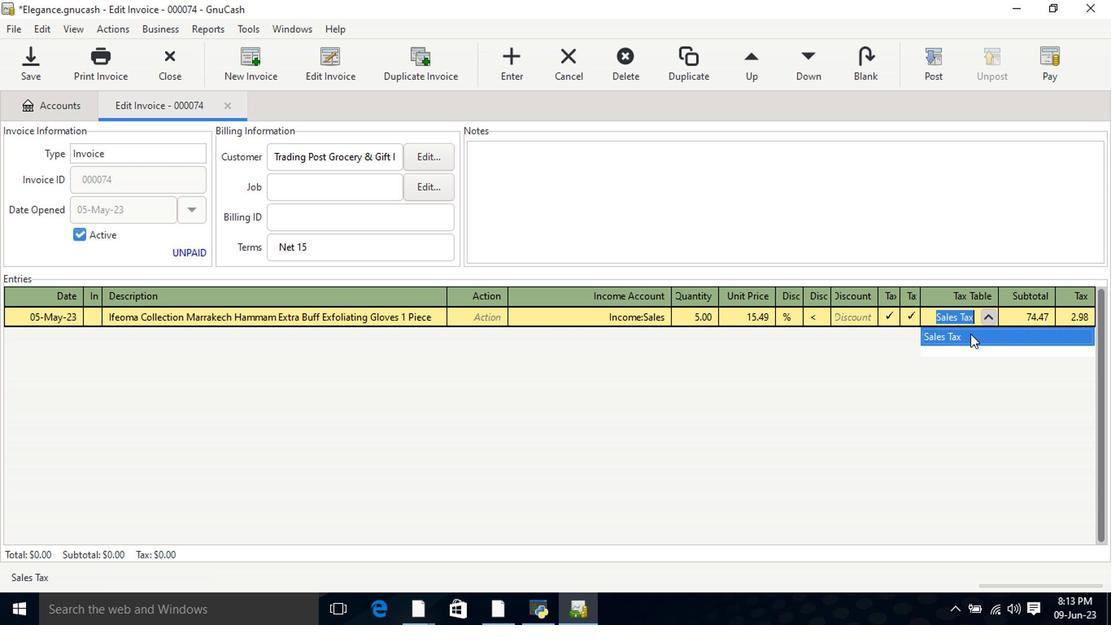 
Action: Mouse moved to (944, 67)
Screenshot: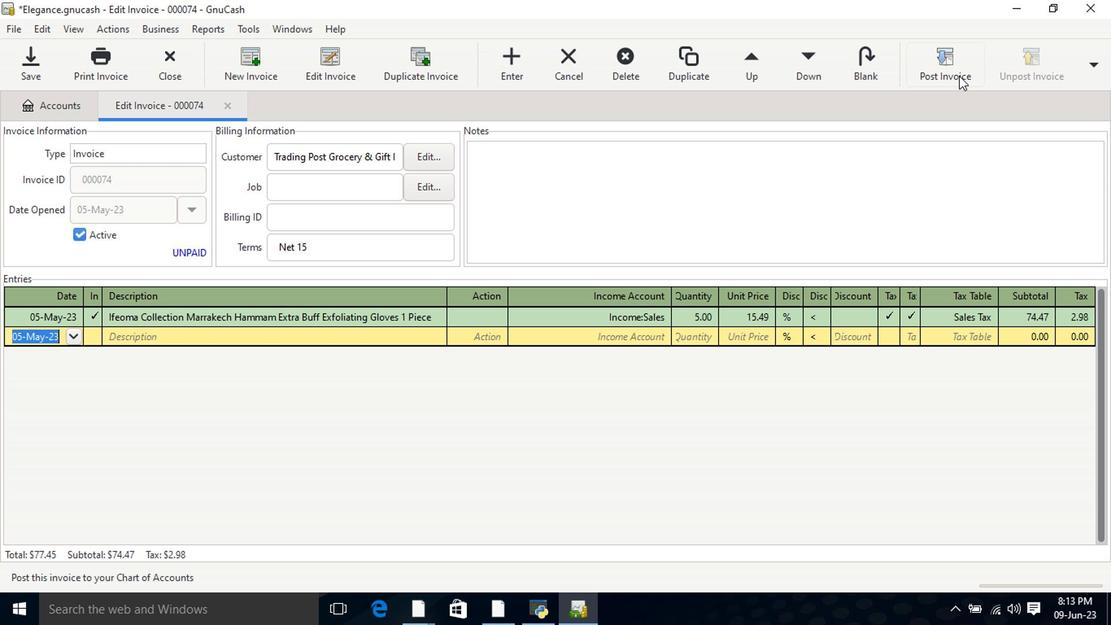 
Action: Mouse pressed left at (944, 67)
Screenshot: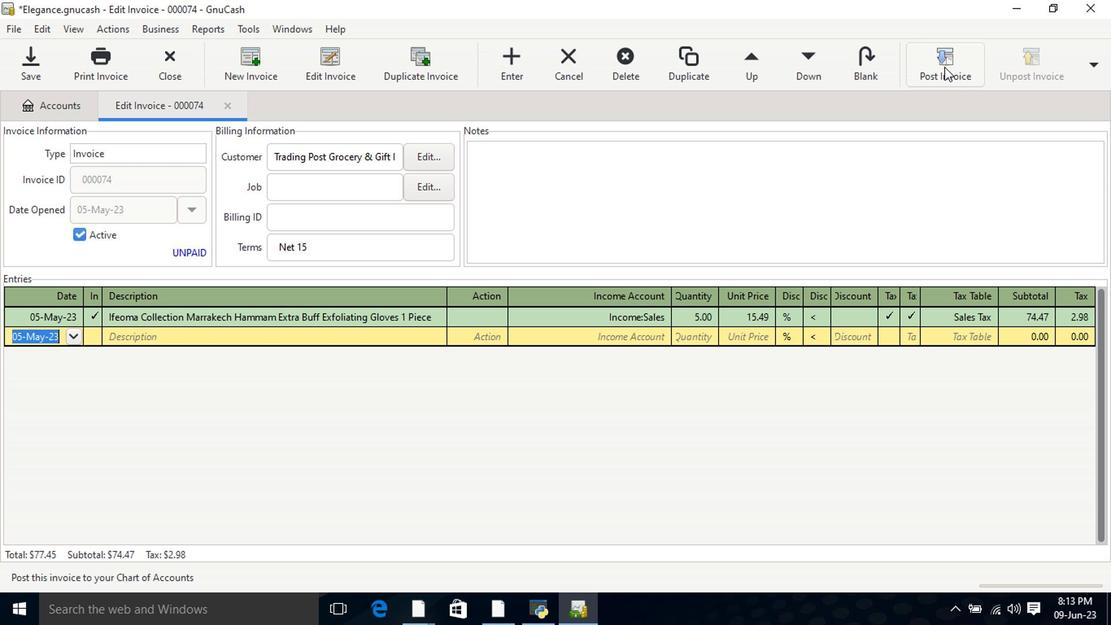 
Action: Mouse moved to (695, 266)
Screenshot: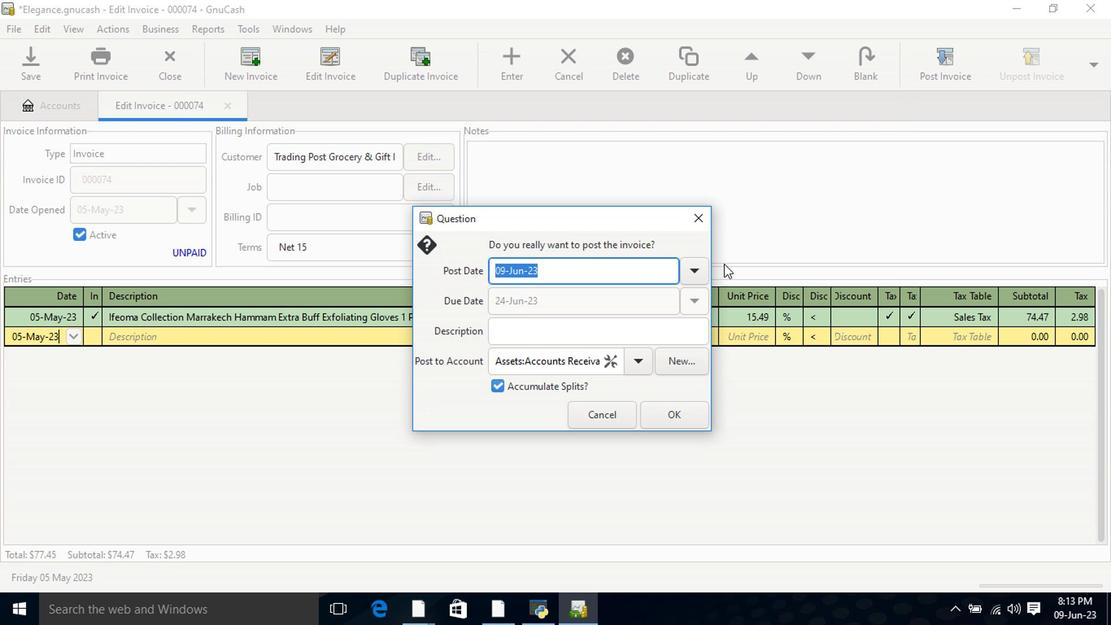 
Action: Mouse pressed left at (695, 266)
Screenshot: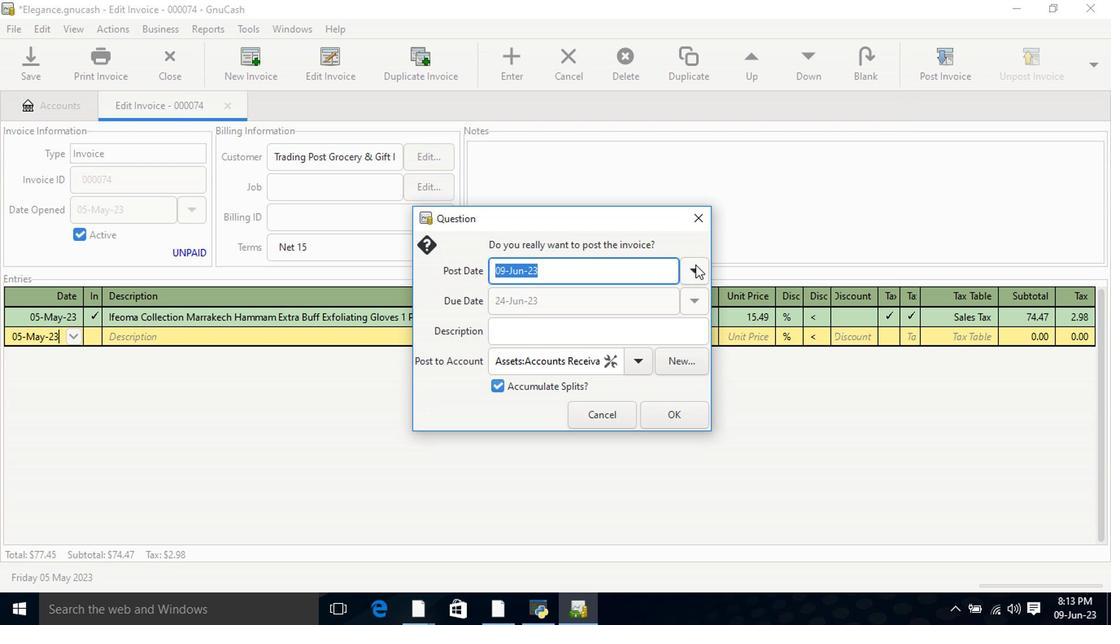 
Action: Mouse moved to (565, 294)
Screenshot: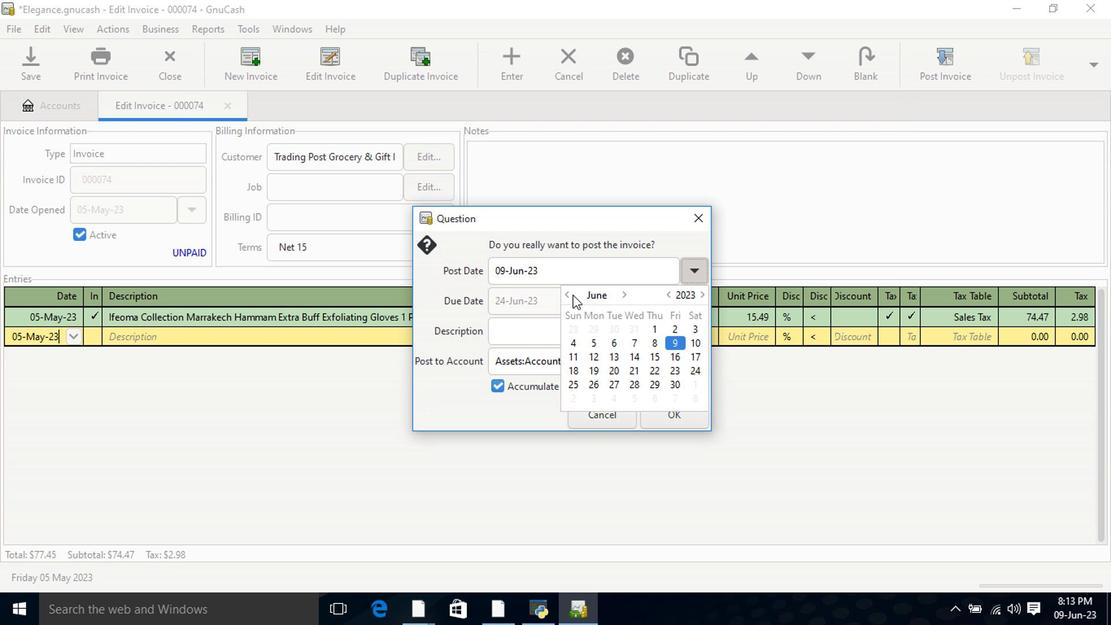 
Action: Mouse pressed left at (565, 294)
Screenshot: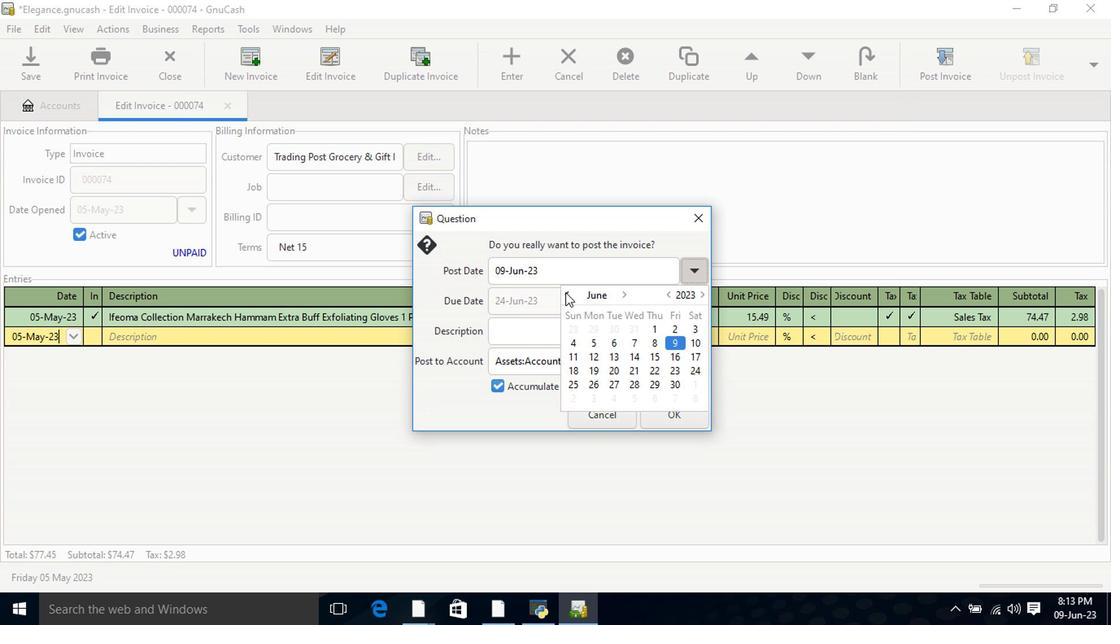 
Action: Mouse moved to (673, 327)
Screenshot: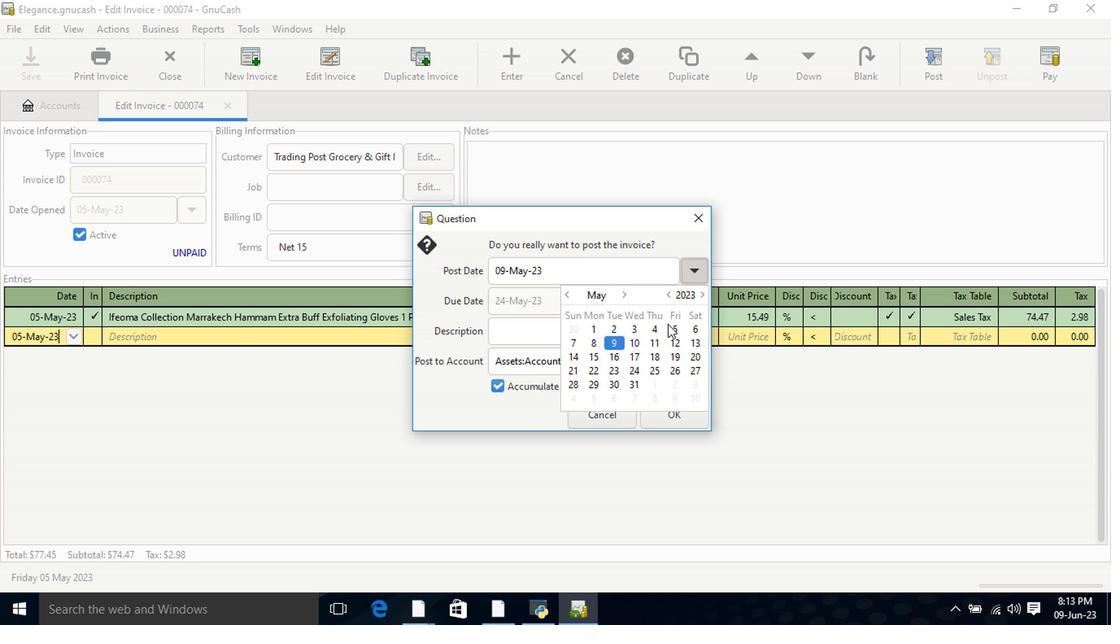 
Action: Mouse pressed left at (673, 327)
Screenshot: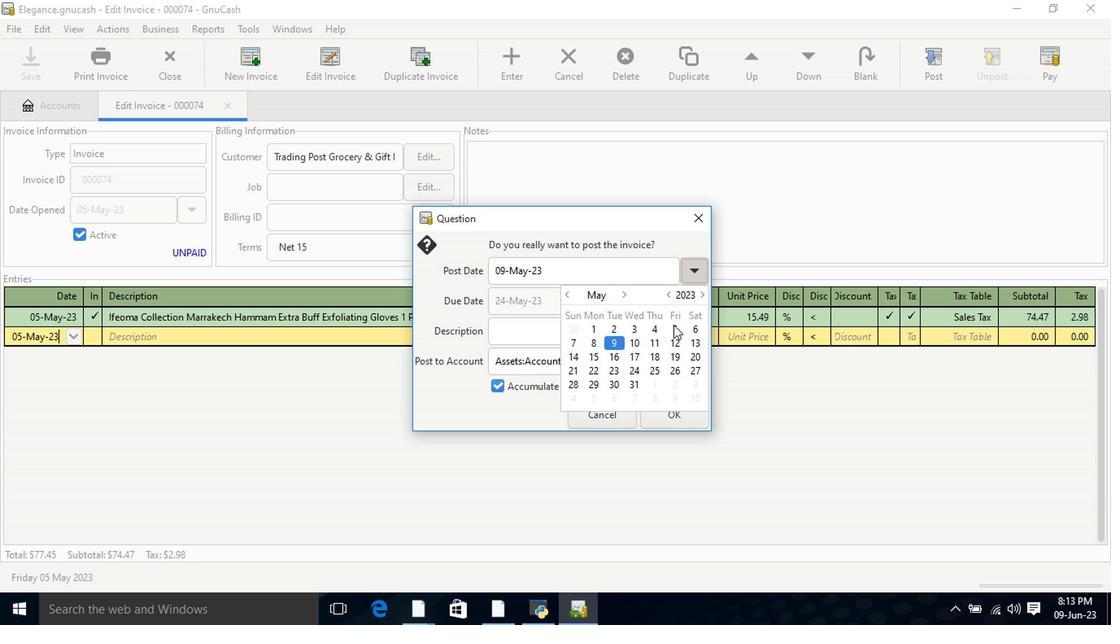 
Action: Mouse pressed left at (673, 327)
Screenshot: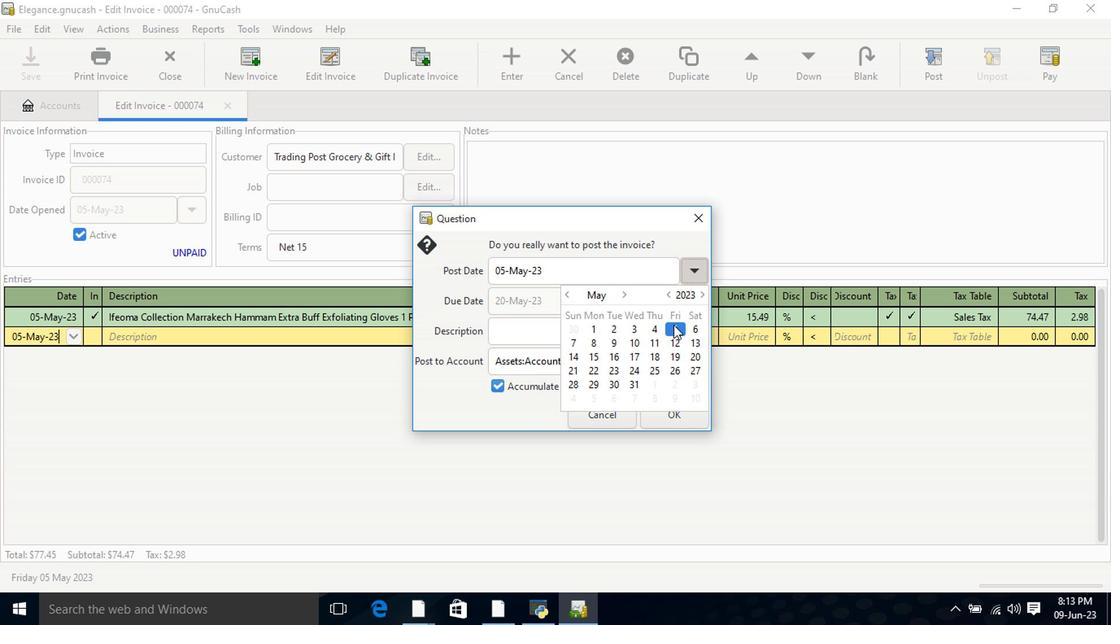 
Action: Mouse moved to (664, 418)
Screenshot: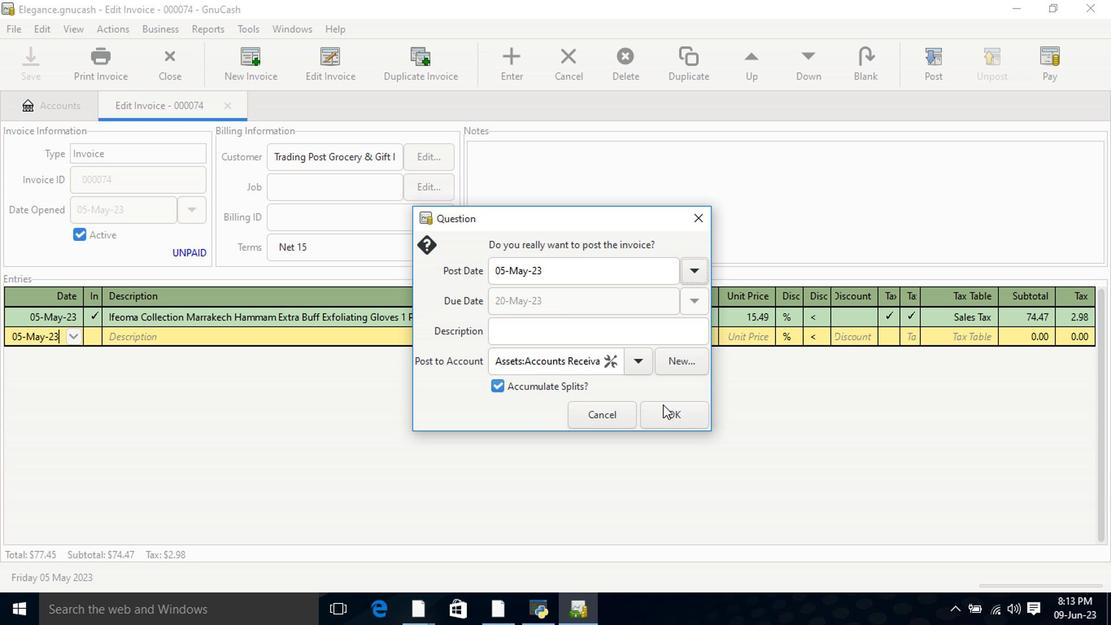 
Action: Mouse pressed left at (664, 418)
Screenshot: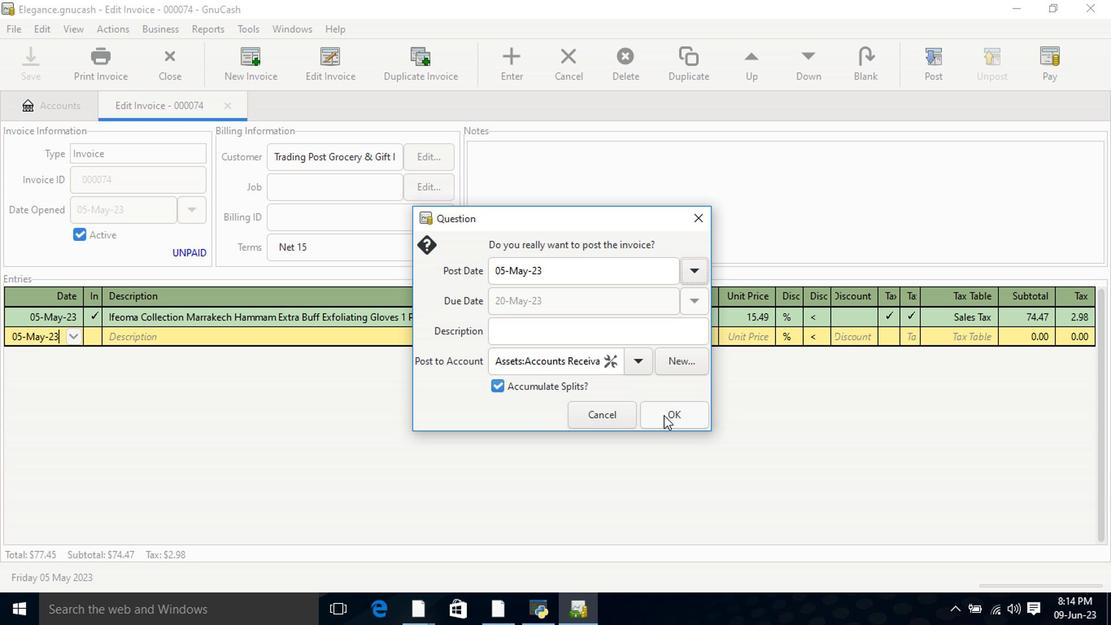 
Action: Mouse moved to (1047, 63)
Screenshot: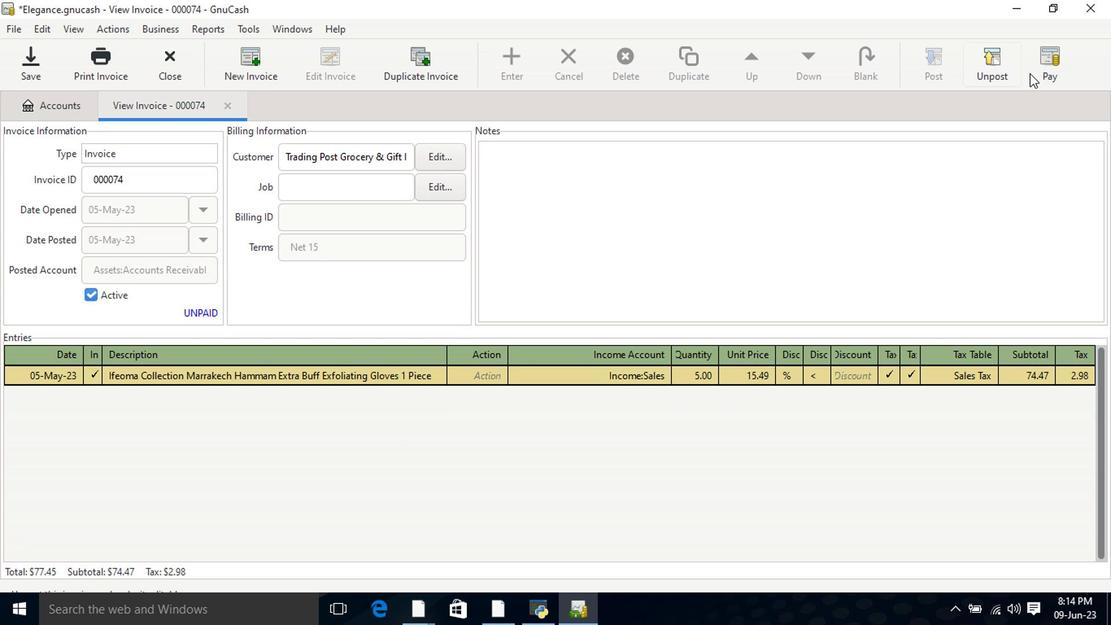 
Action: Mouse pressed left at (1047, 63)
Screenshot: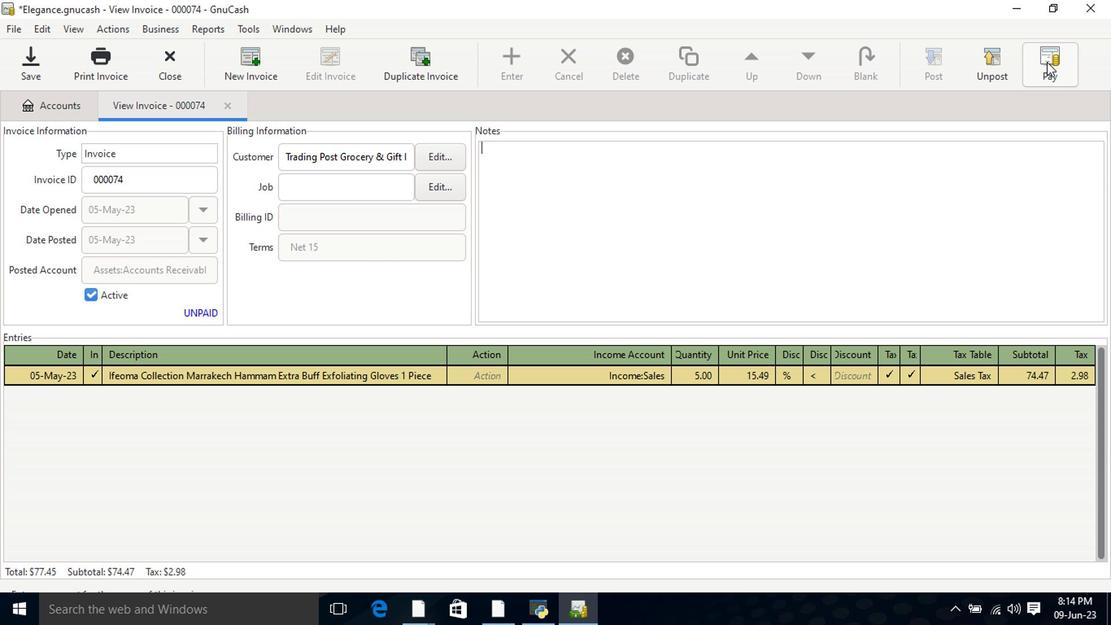 
Action: Mouse moved to (501, 321)
Screenshot: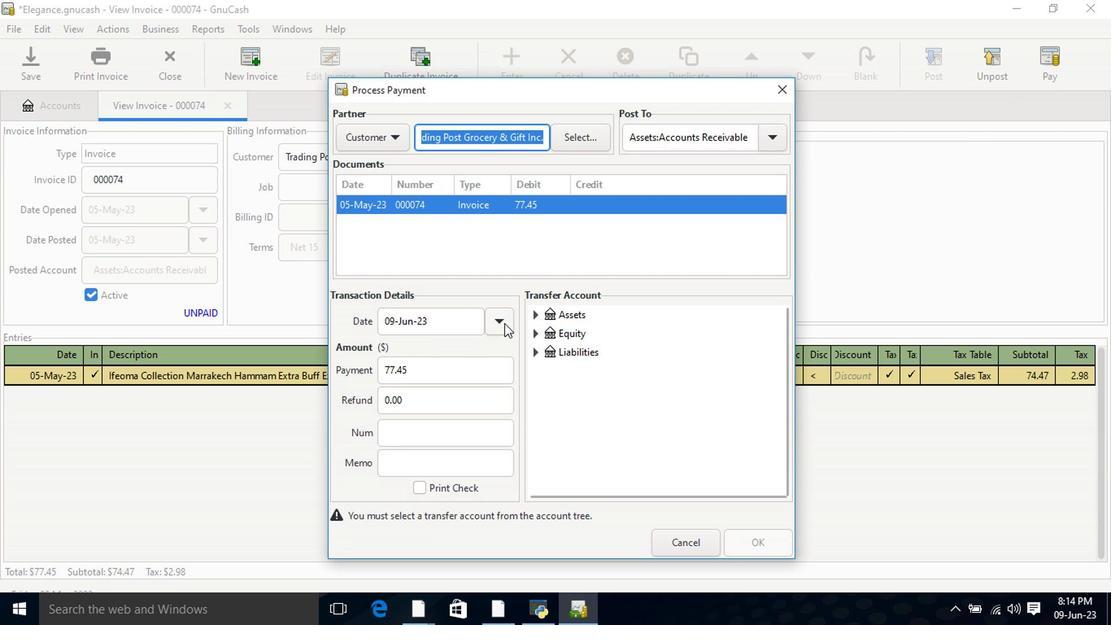 
Action: Mouse pressed left at (501, 321)
Screenshot: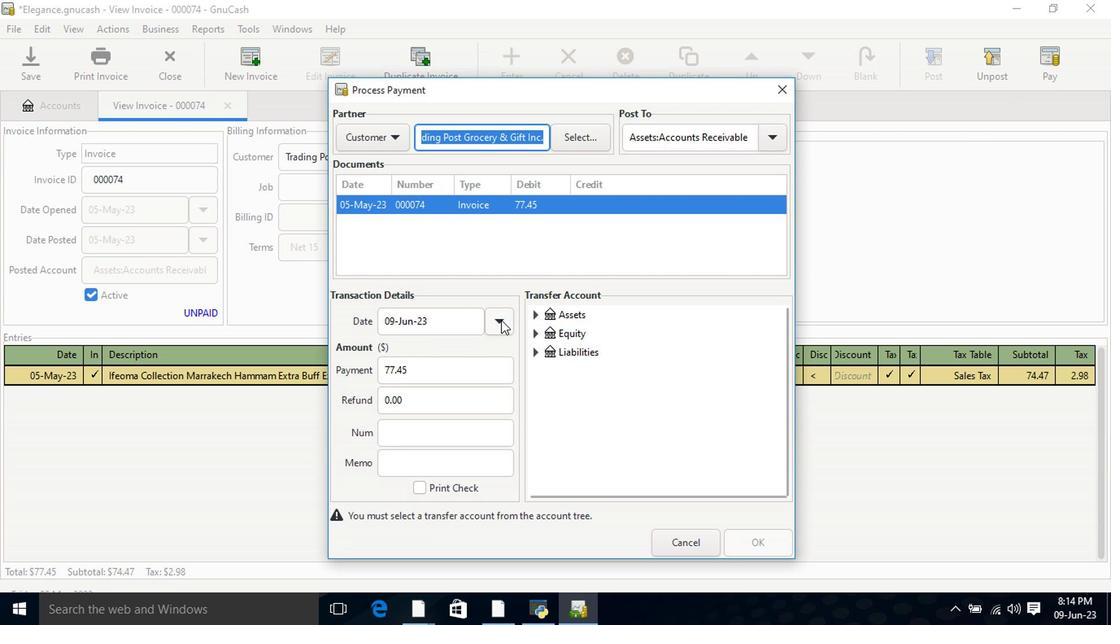 
Action: Mouse moved to (369, 350)
Screenshot: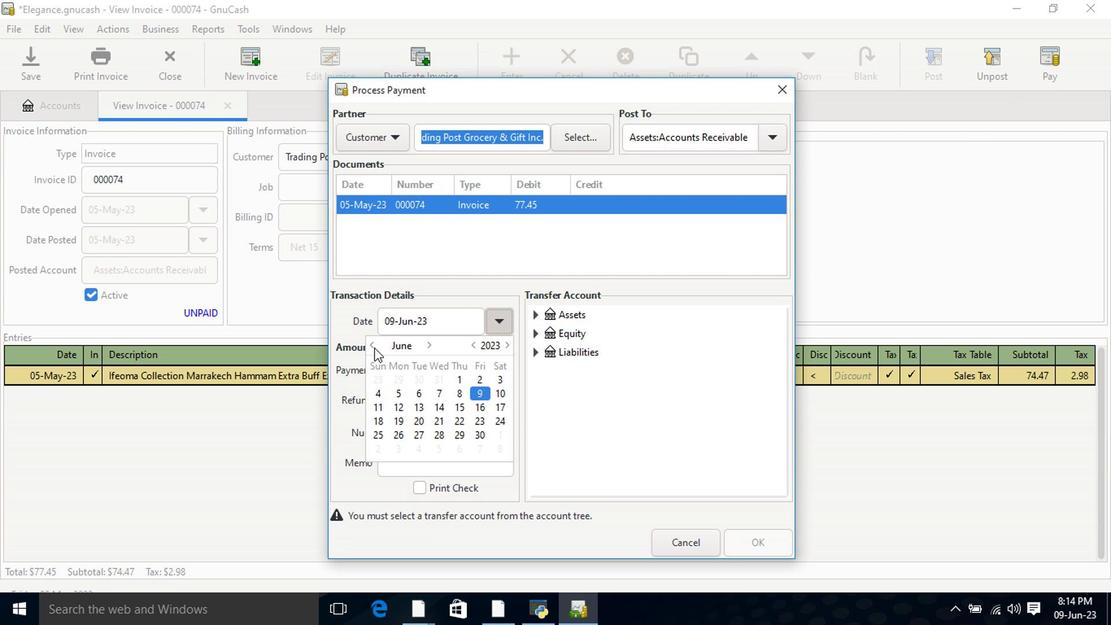 
Action: Mouse pressed left at (369, 350)
Screenshot: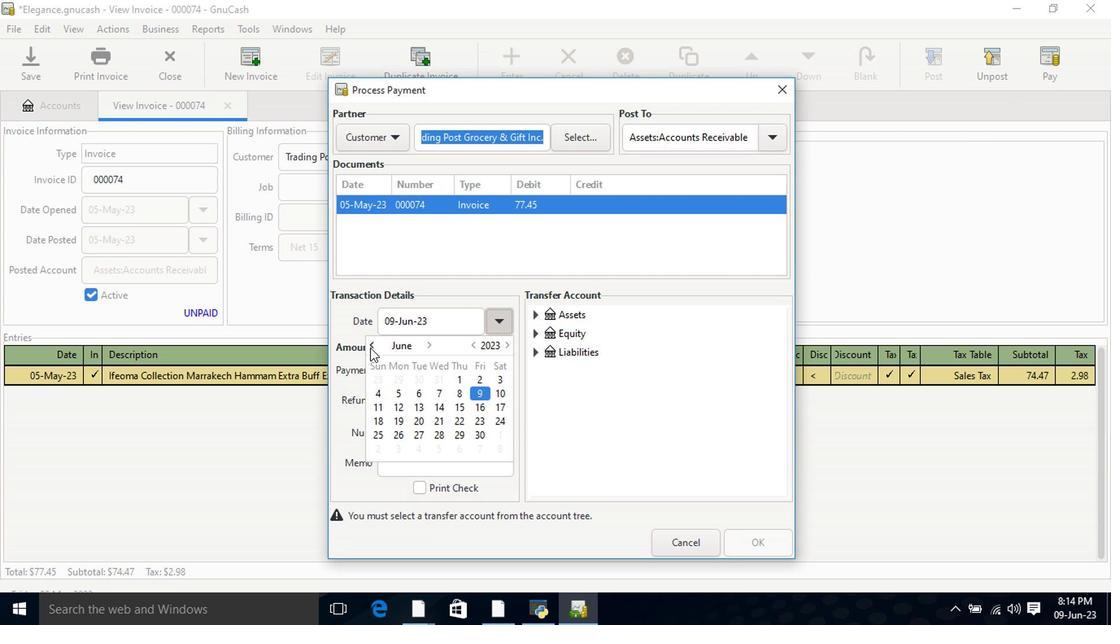 
Action: Mouse moved to (477, 410)
Screenshot: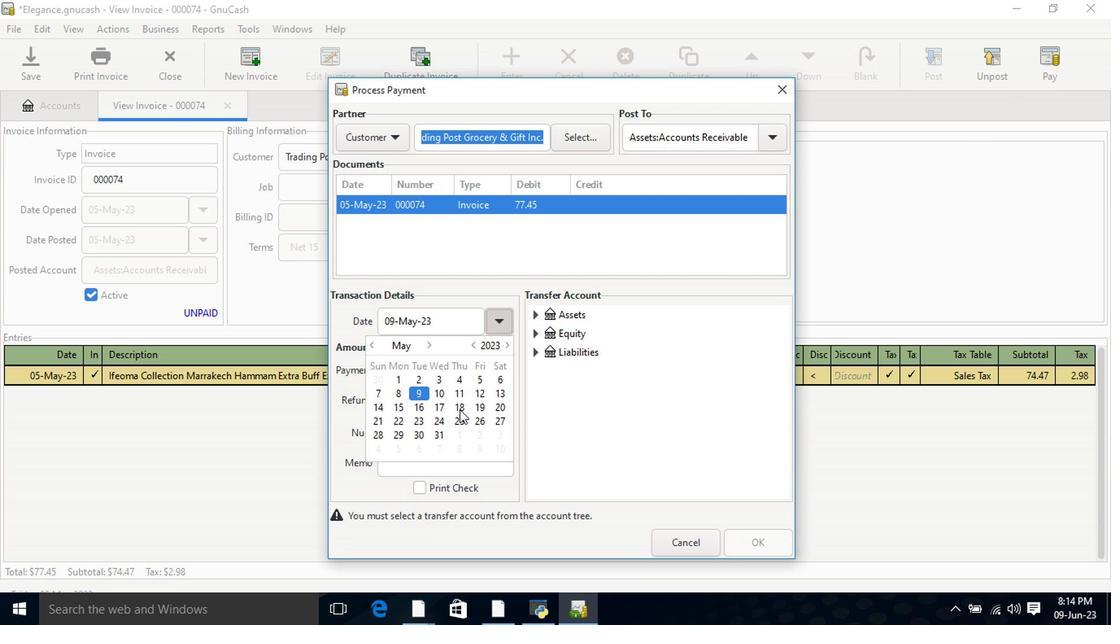 
Action: Mouse pressed left at (477, 410)
Screenshot: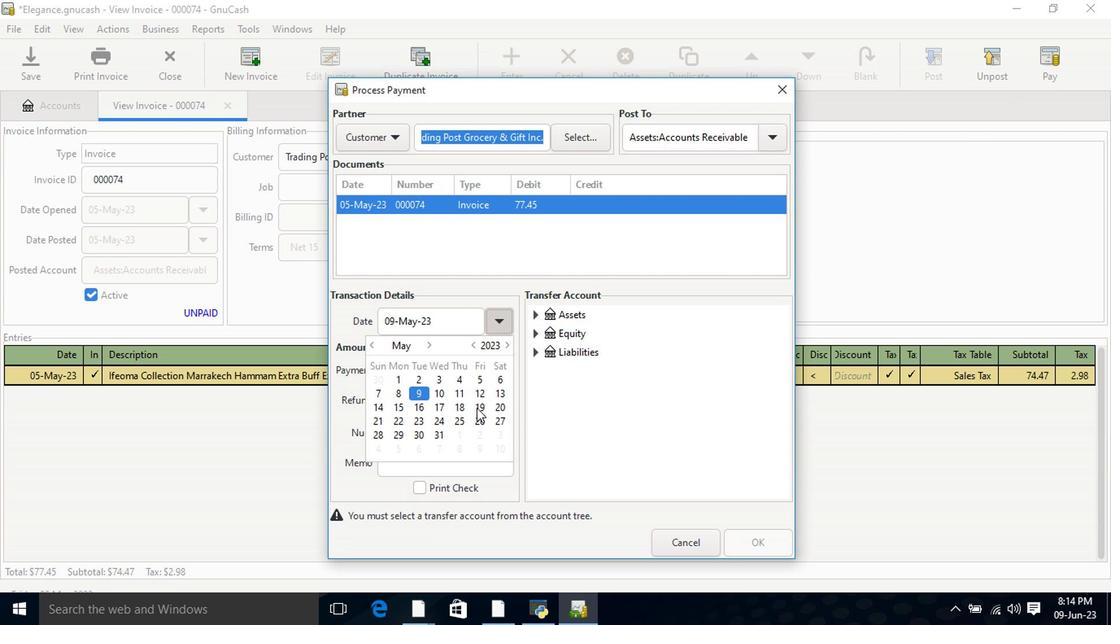 
Action: Mouse pressed left at (477, 410)
Screenshot: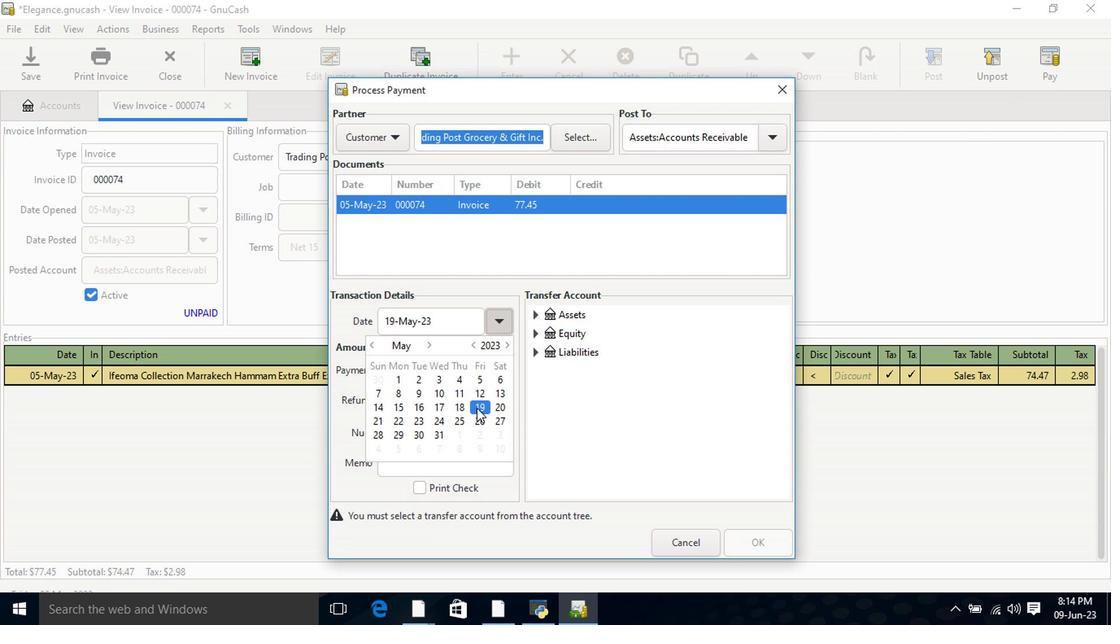 
Action: Mouse moved to (533, 318)
Screenshot: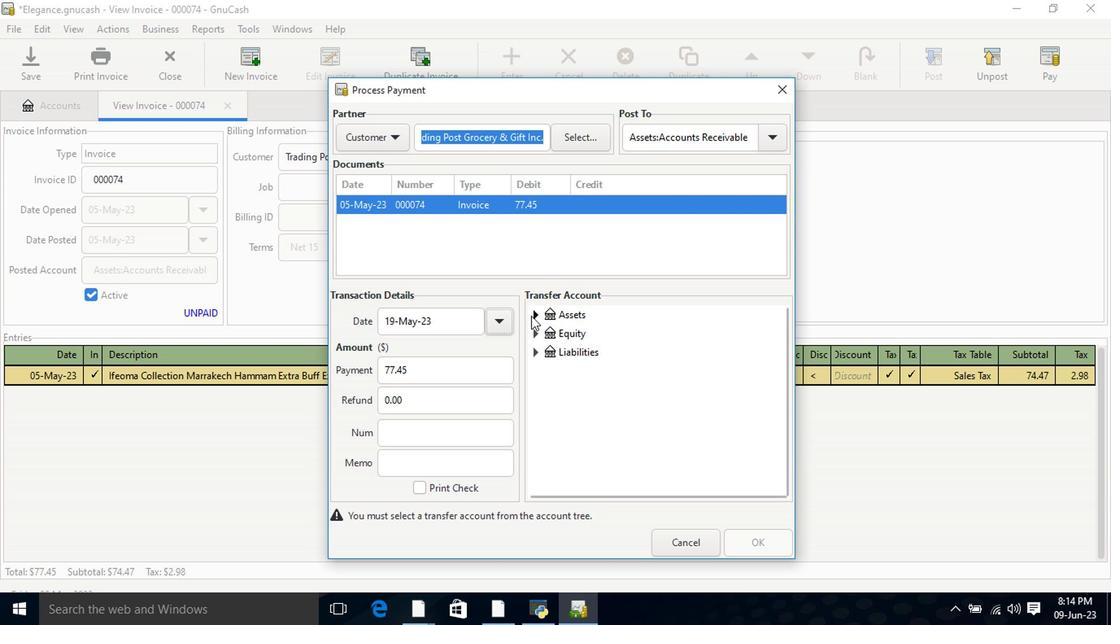 
Action: Mouse pressed left at (533, 318)
Screenshot: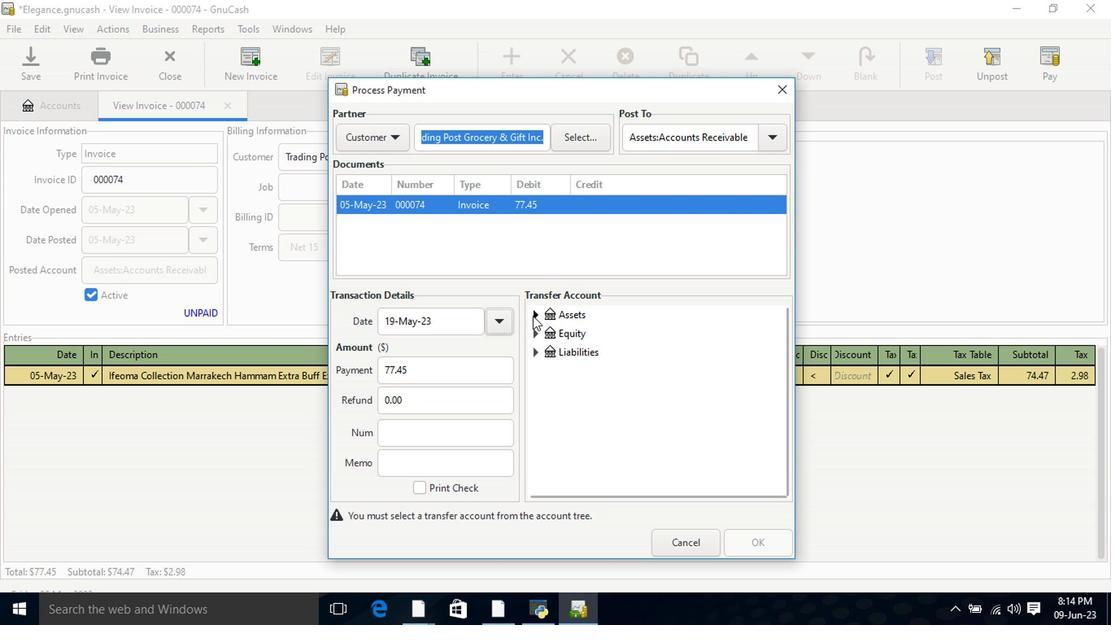 
Action: Mouse moved to (547, 336)
Screenshot: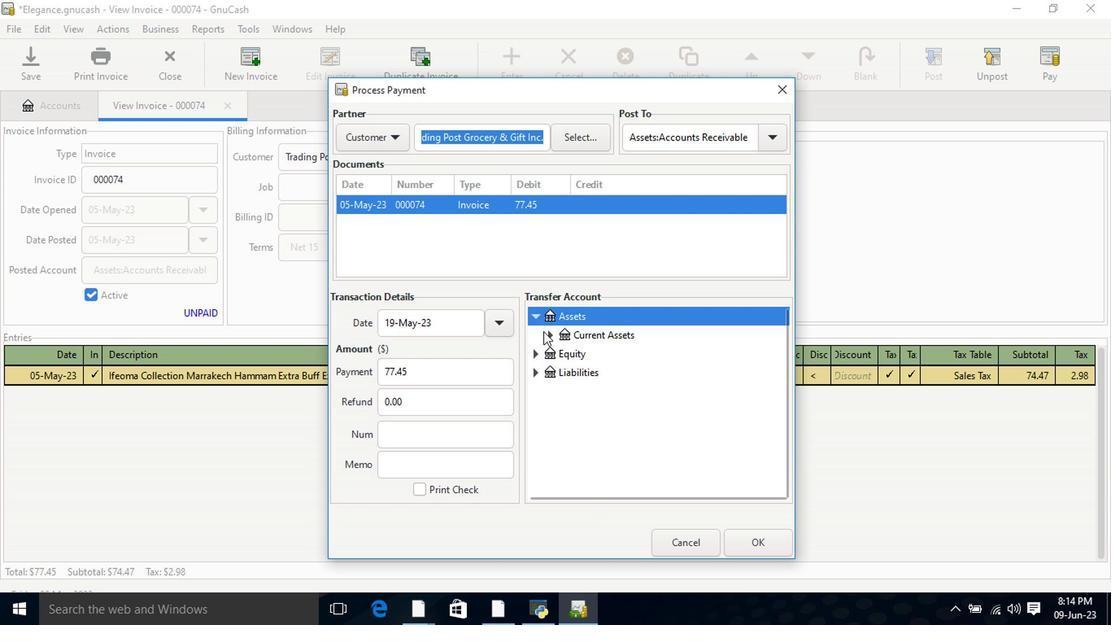 
Action: Mouse pressed left at (547, 336)
Screenshot: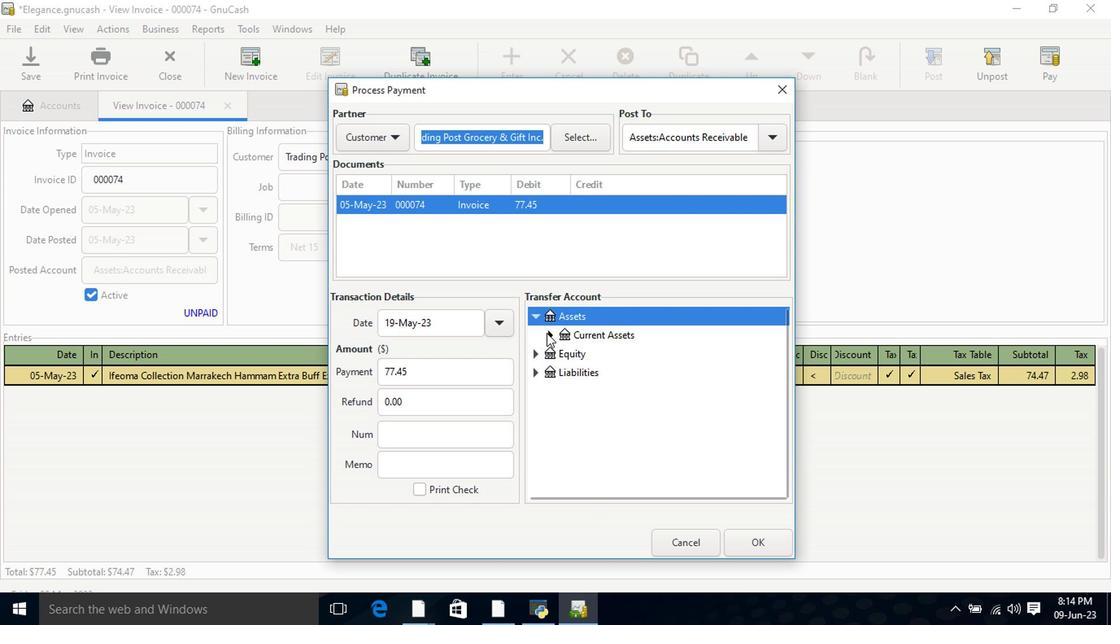 
Action: Mouse moved to (596, 356)
Screenshot: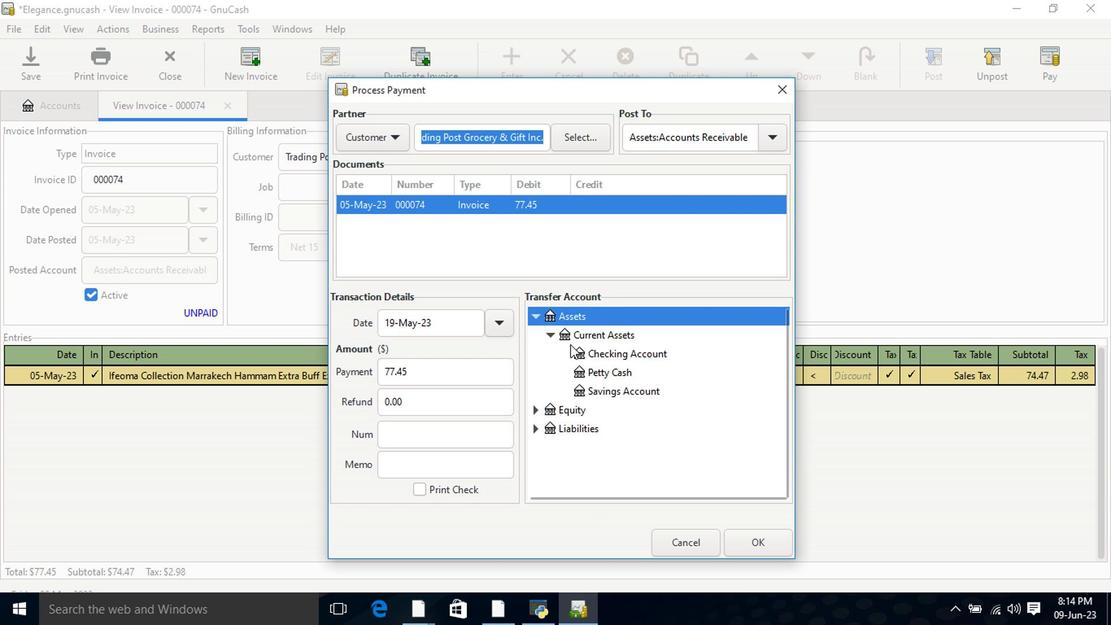 
Action: Mouse pressed left at (596, 356)
Screenshot: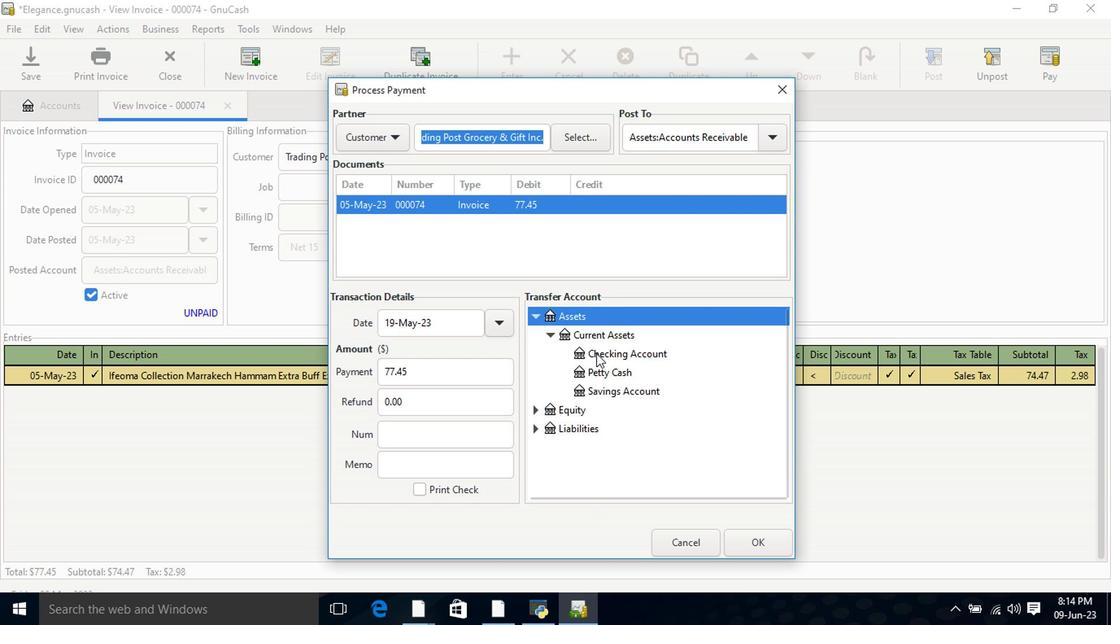 
Action: Mouse moved to (764, 549)
Screenshot: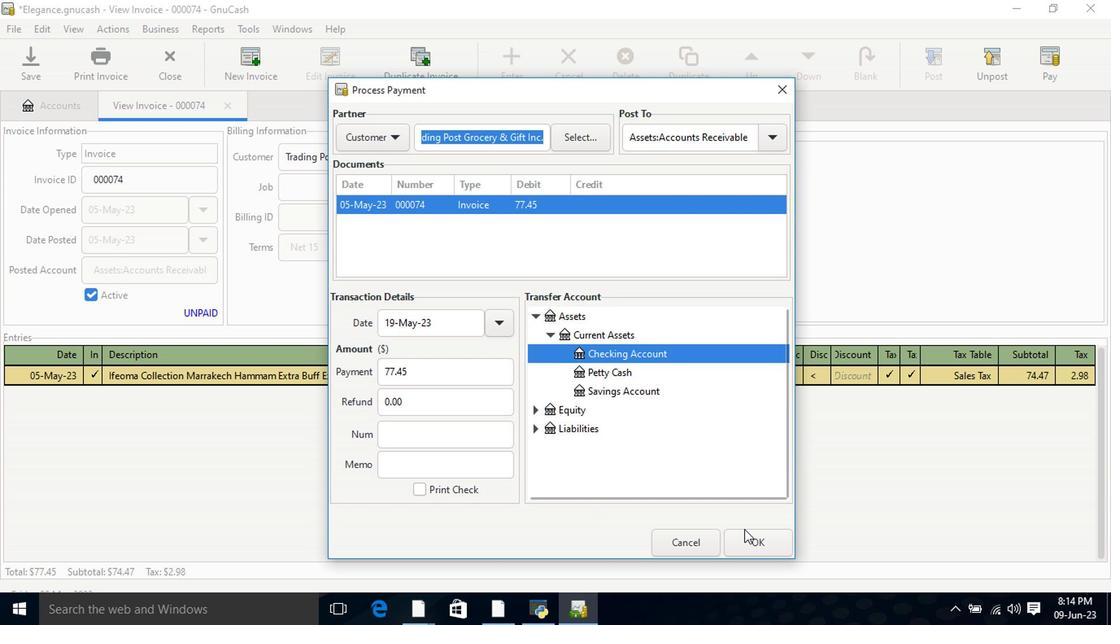 
Action: Mouse pressed left at (764, 549)
Screenshot: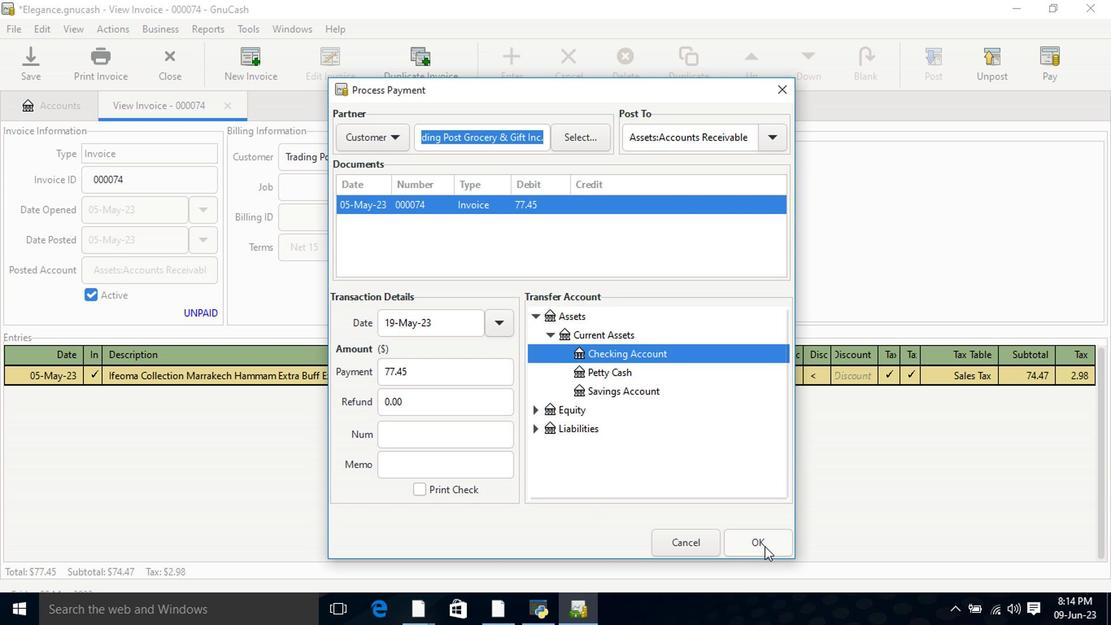 
Action: Mouse moved to (88, 68)
Screenshot: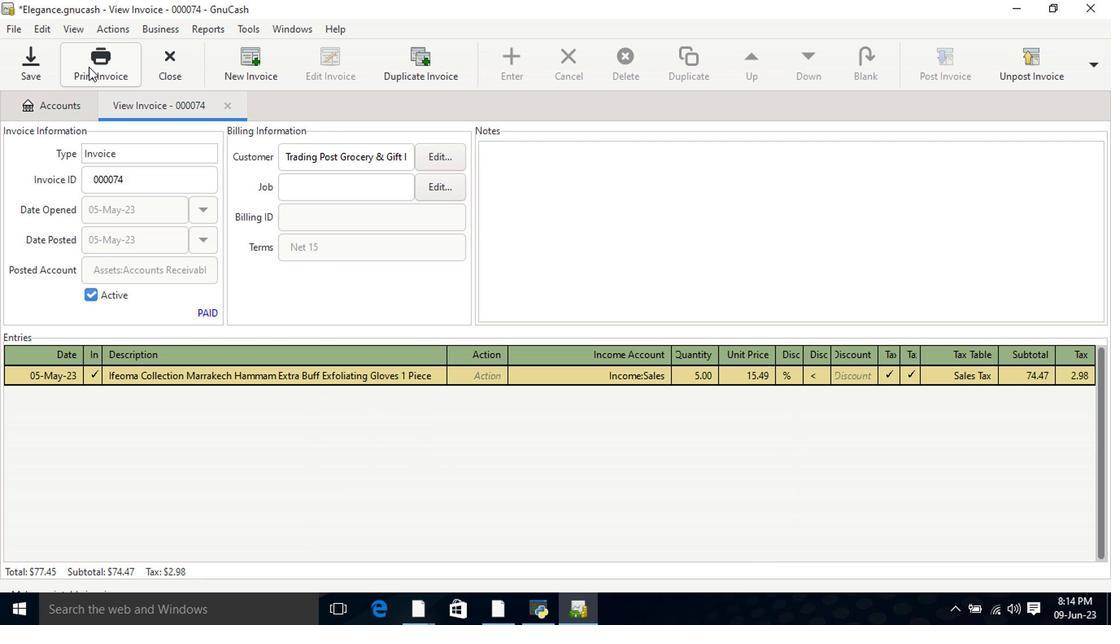 
Action: Mouse pressed left at (88, 68)
Screenshot: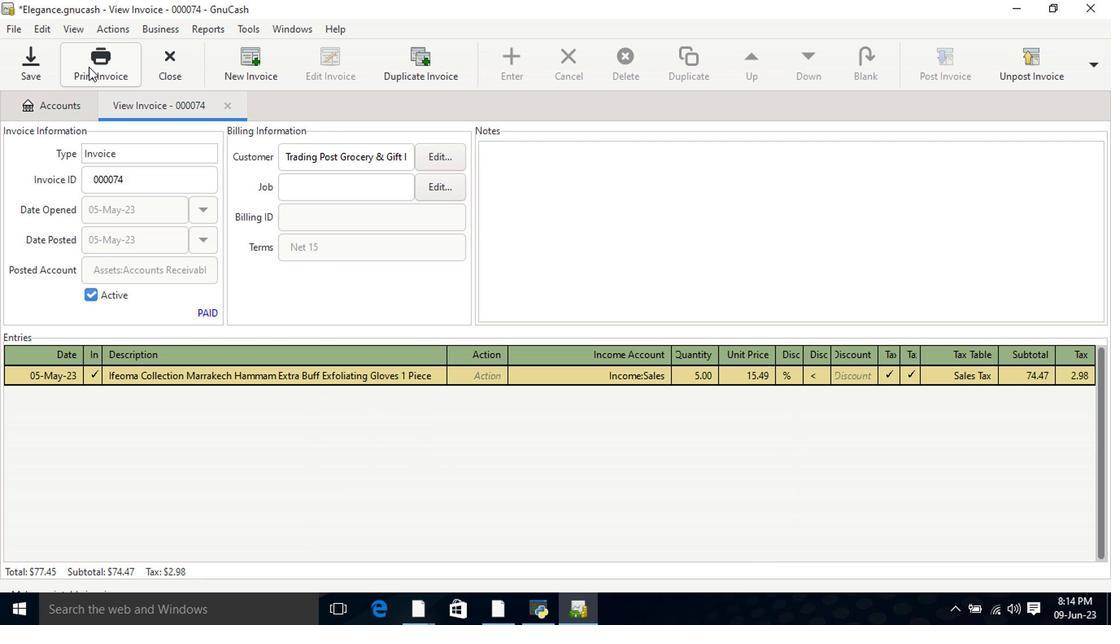 
Action: Mouse moved to (365, 412)
Screenshot: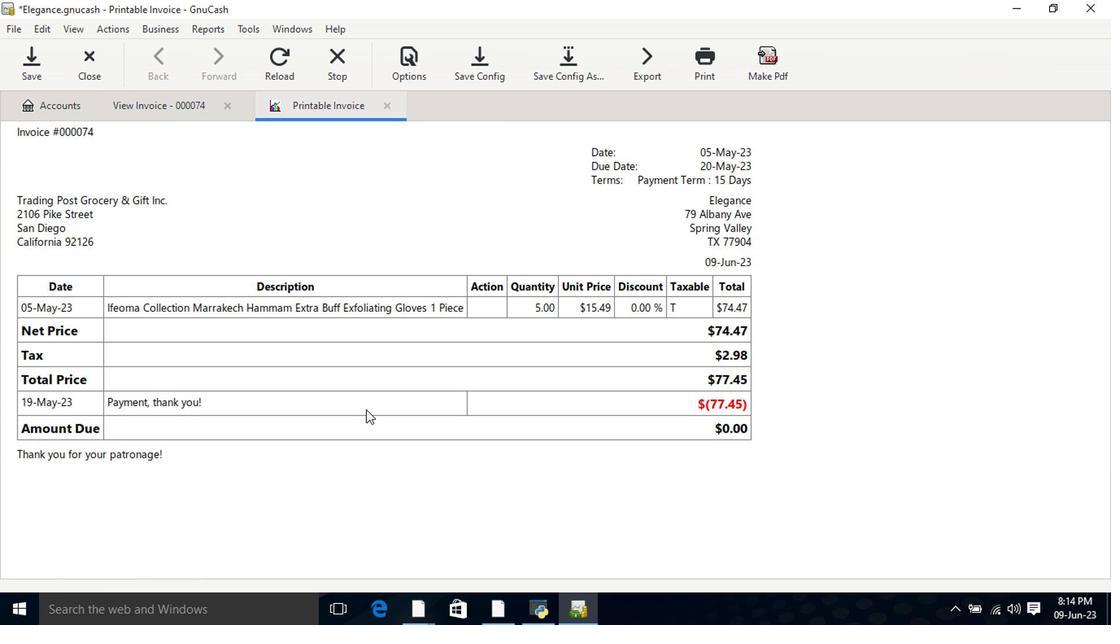 
